 Task: Find connections with filter location Manismata with filter topic #cloudwith filter profile language German with filter current company Biocon Biologics with filter school PSG Institute of Management with filter industry Periodical Publishing with filter service category Wedding Planning with filter keywords title Animal Trainer
Action: Mouse moved to (509, 57)
Screenshot: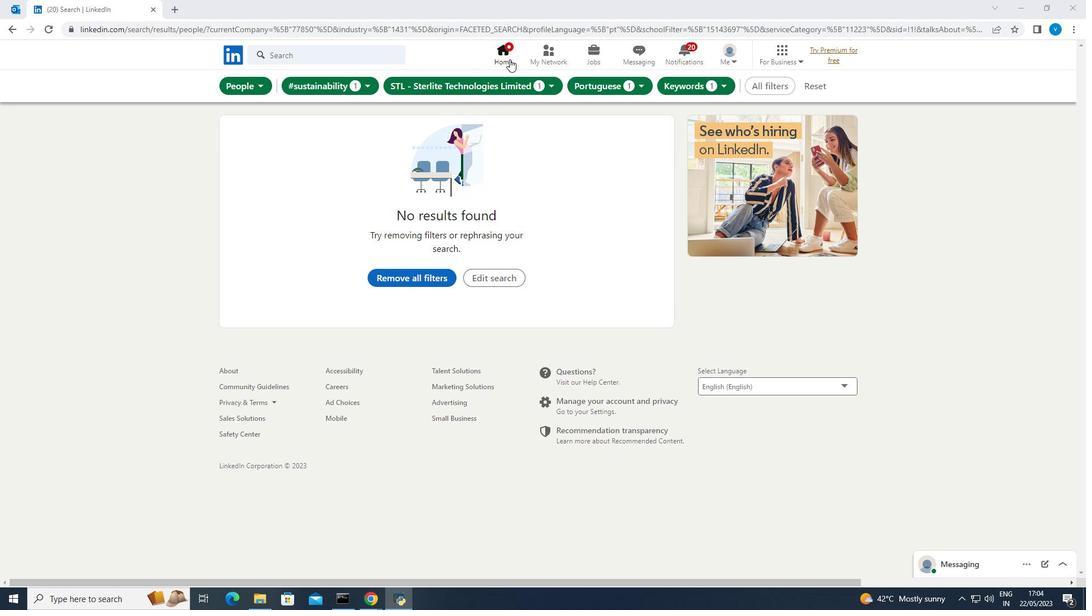 
Action: Mouse pressed left at (509, 57)
Screenshot: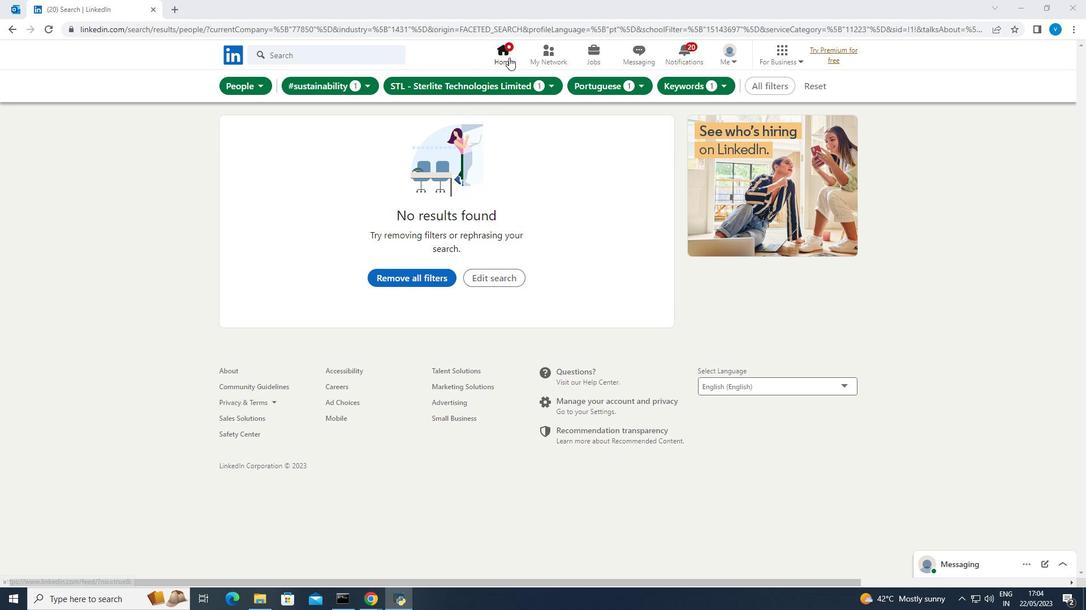 
Action: Mouse moved to (545, 61)
Screenshot: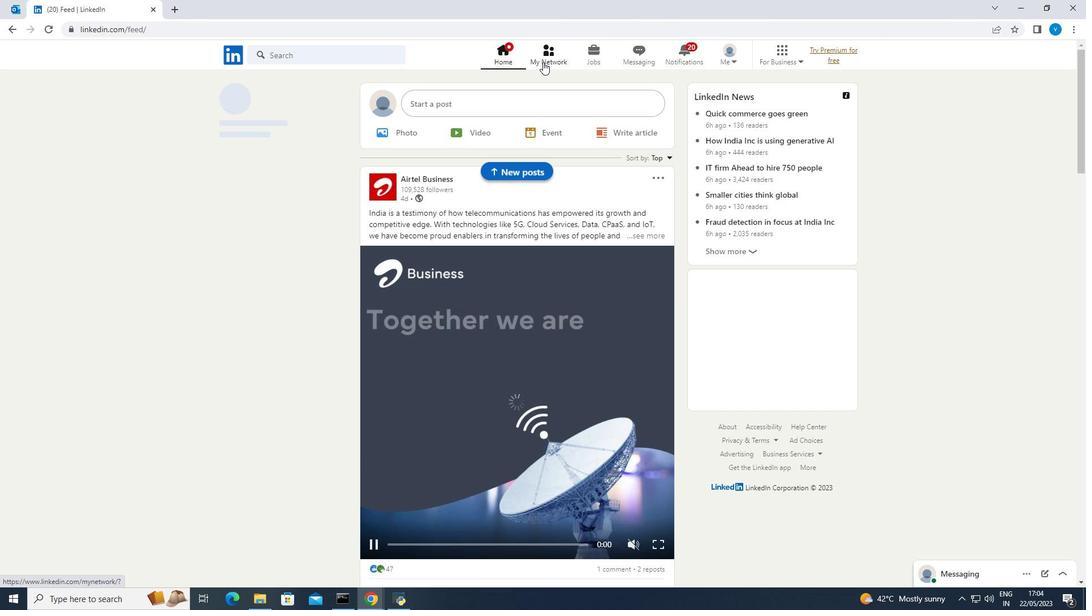 
Action: Mouse pressed left at (545, 61)
Screenshot: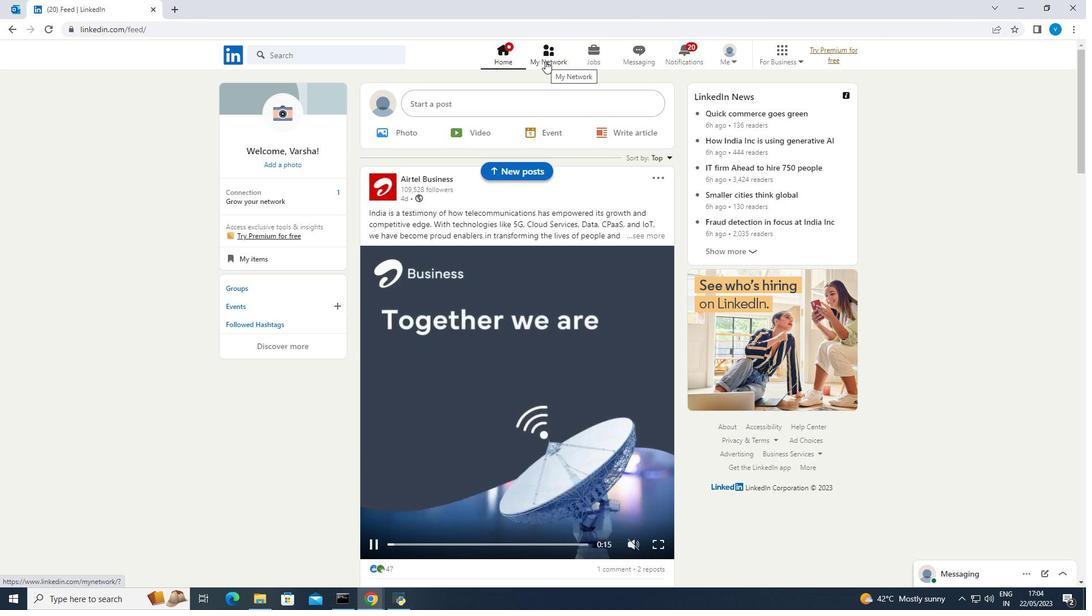 
Action: Mouse moved to (292, 119)
Screenshot: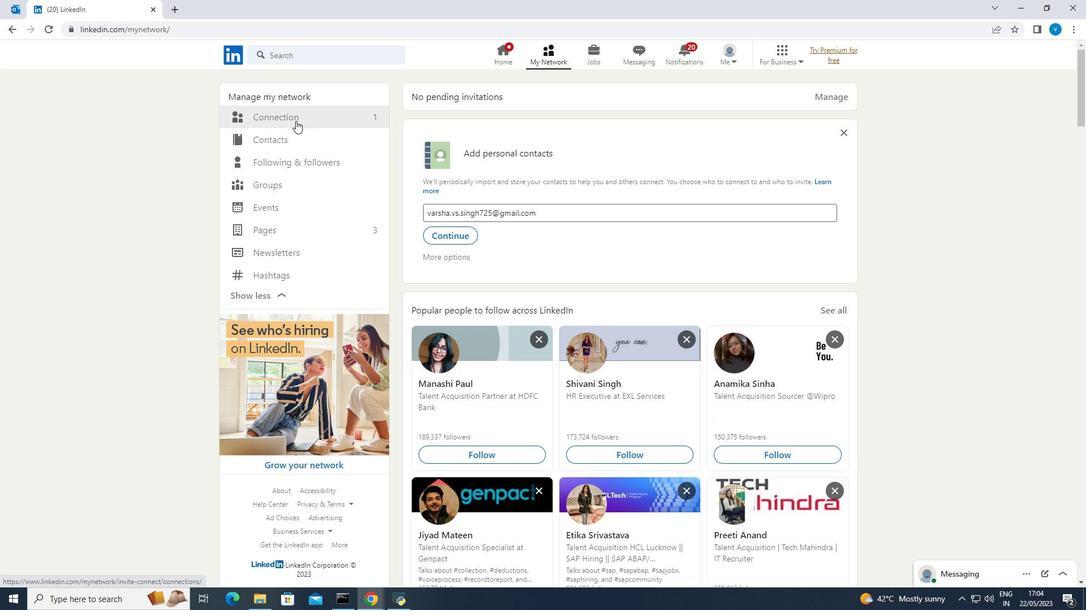 
Action: Mouse pressed left at (292, 119)
Screenshot: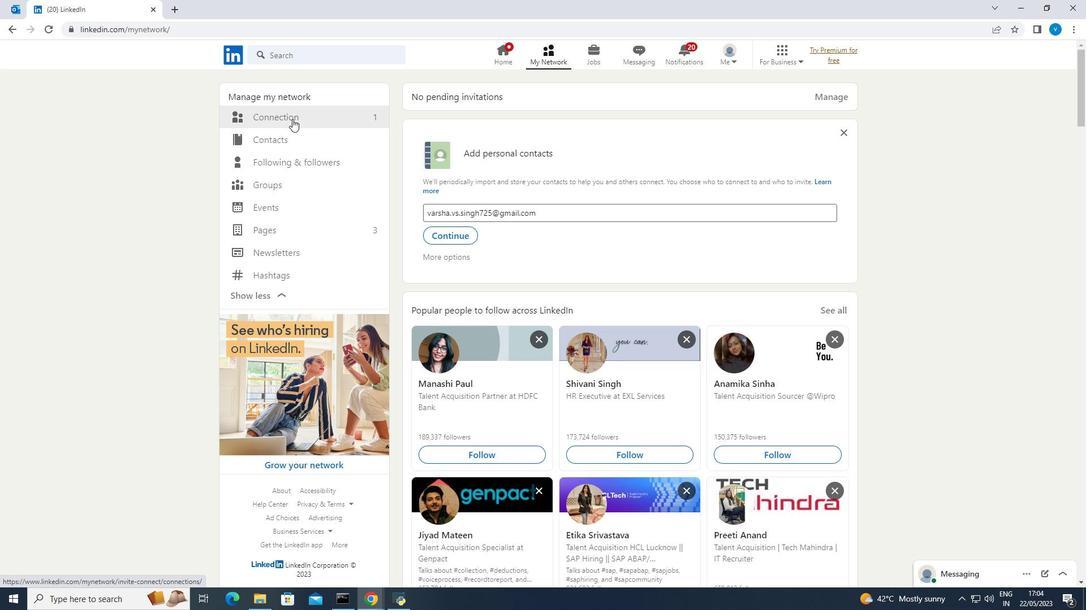 
Action: Mouse moved to (603, 121)
Screenshot: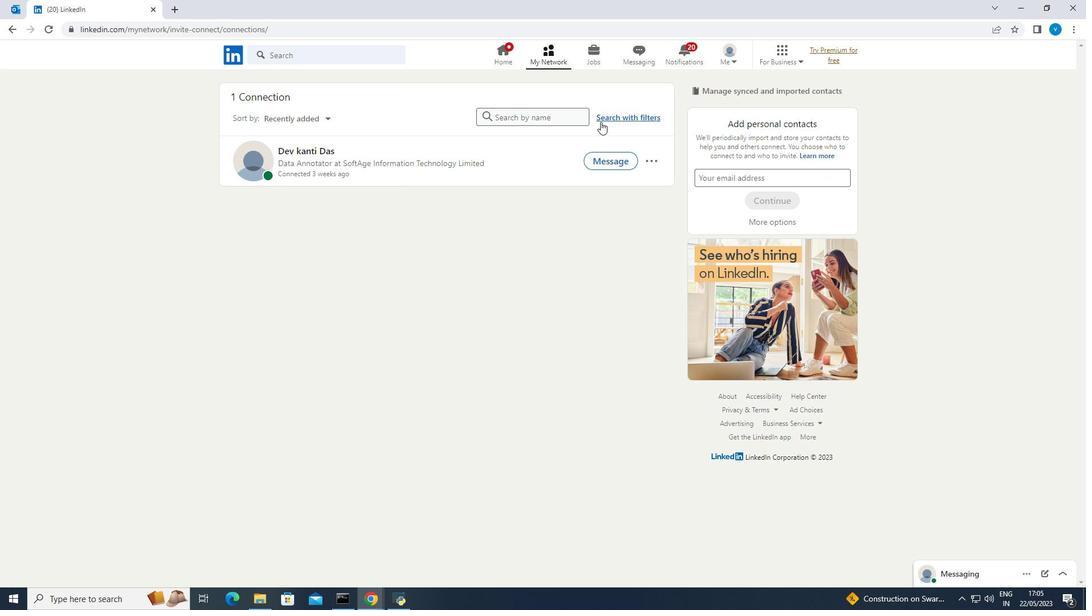 
Action: Mouse pressed left at (603, 121)
Screenshot: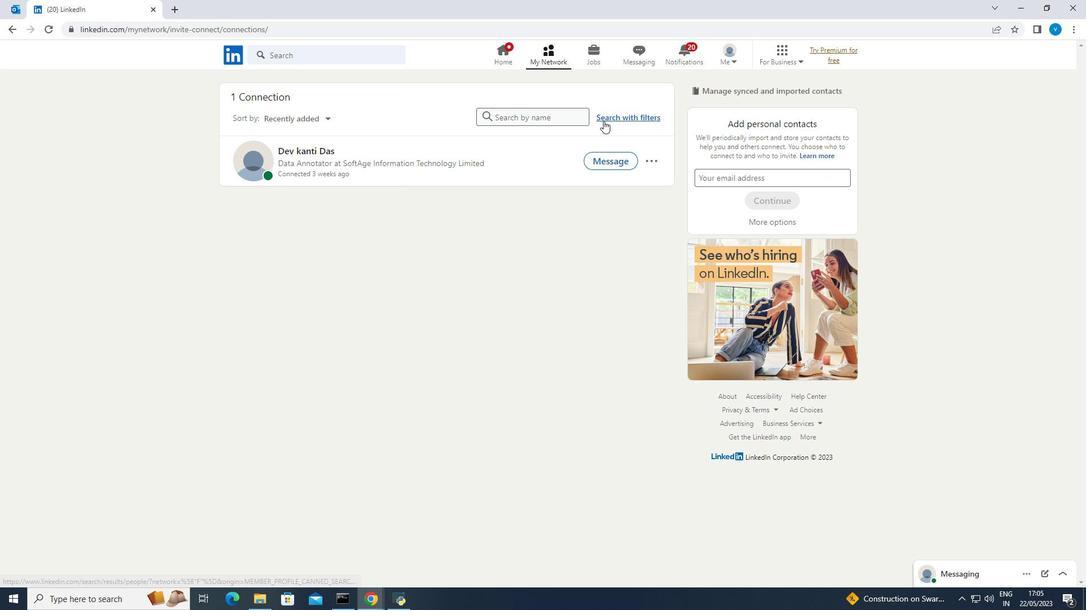 
Action: Mouse moved to (577, 92)
Screenshot: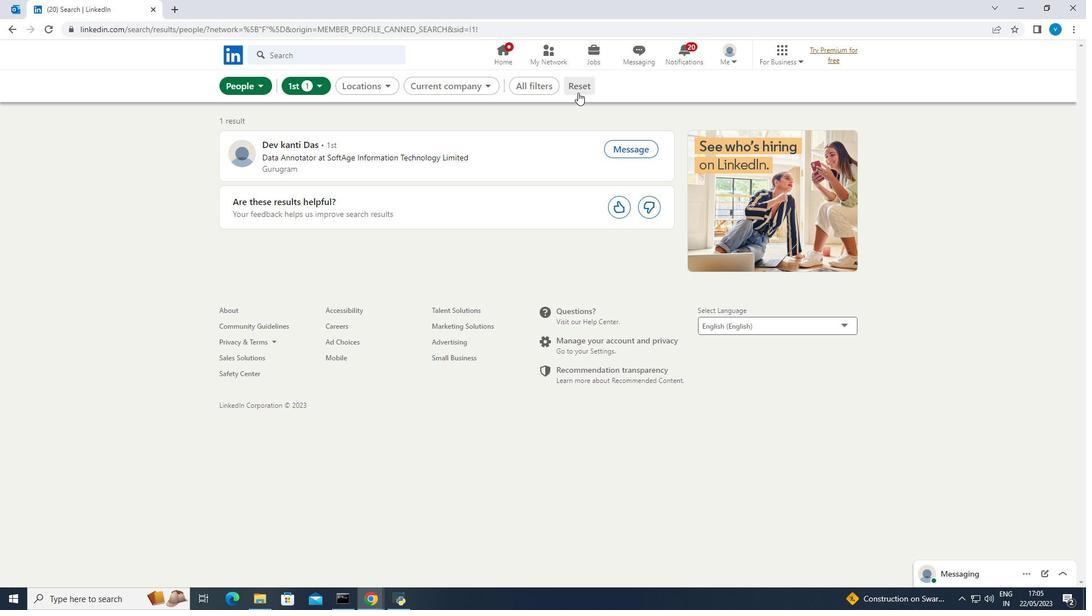 
Action: Mouse pressed left at (577, 92)
Screenshot: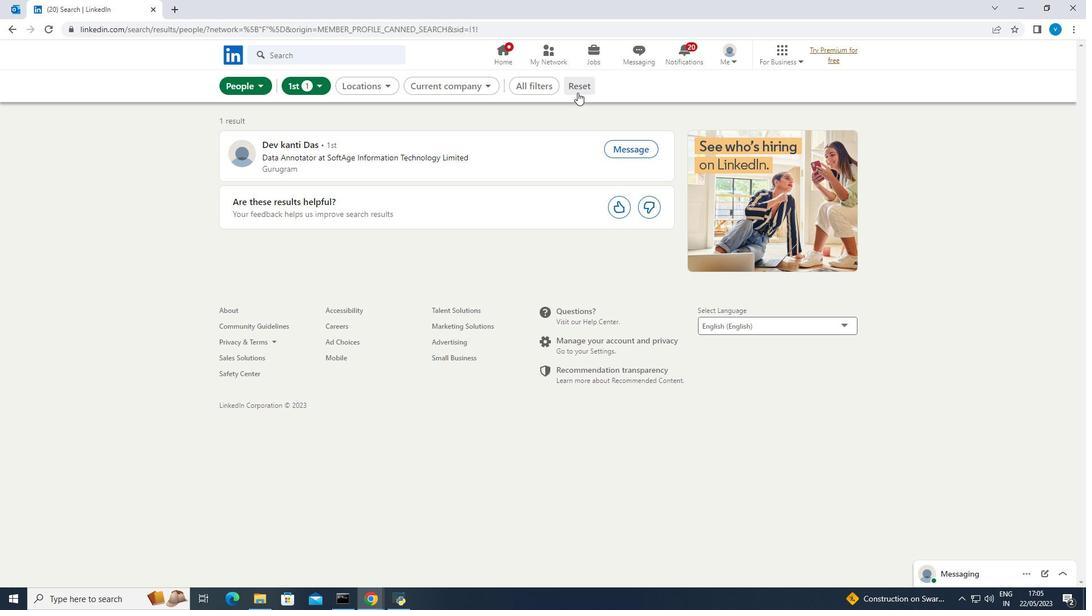 
Action: Mouse moved to (570, 93)
Screenshot: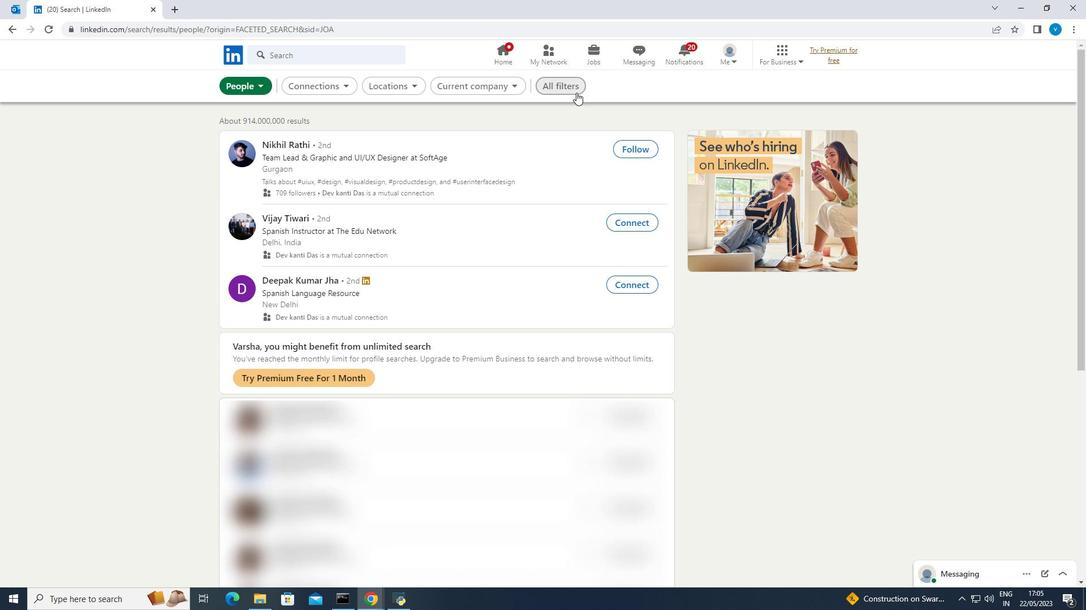 
Action: Mouse pressed left at (570, 93)
Screenshot: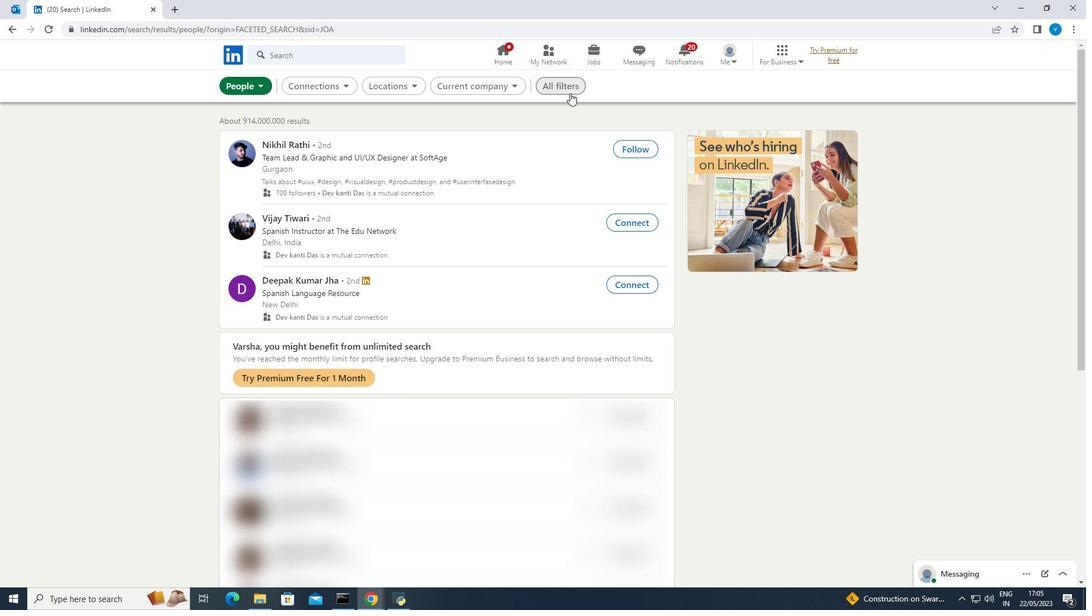 
Action: Mouse moved to (563, 296)
Screenshot: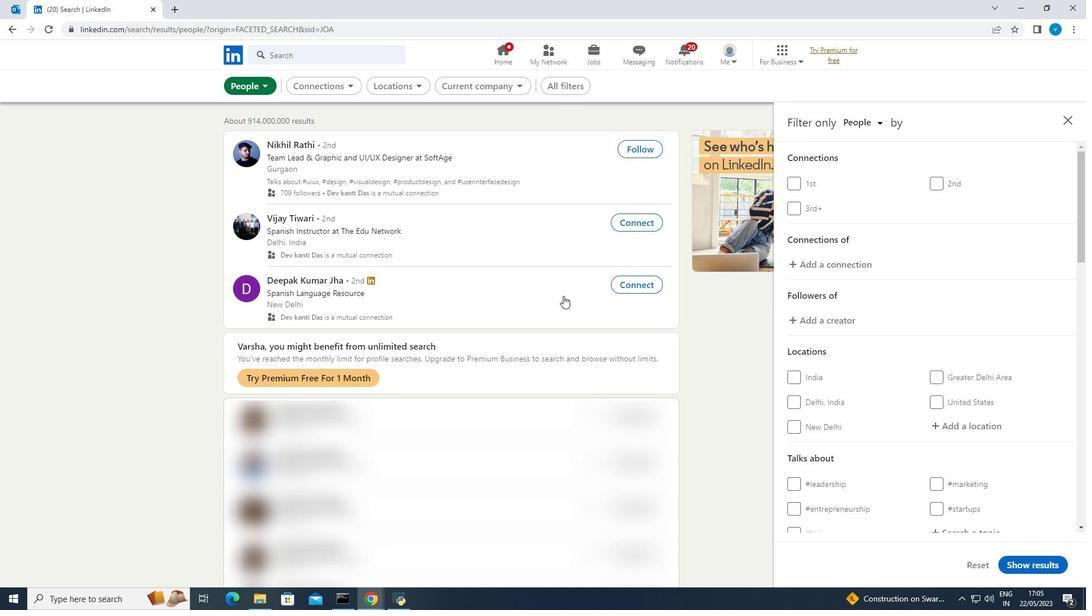
Action: Mouse scrolled (563, 295) with delta (0, 0)
Screenshot: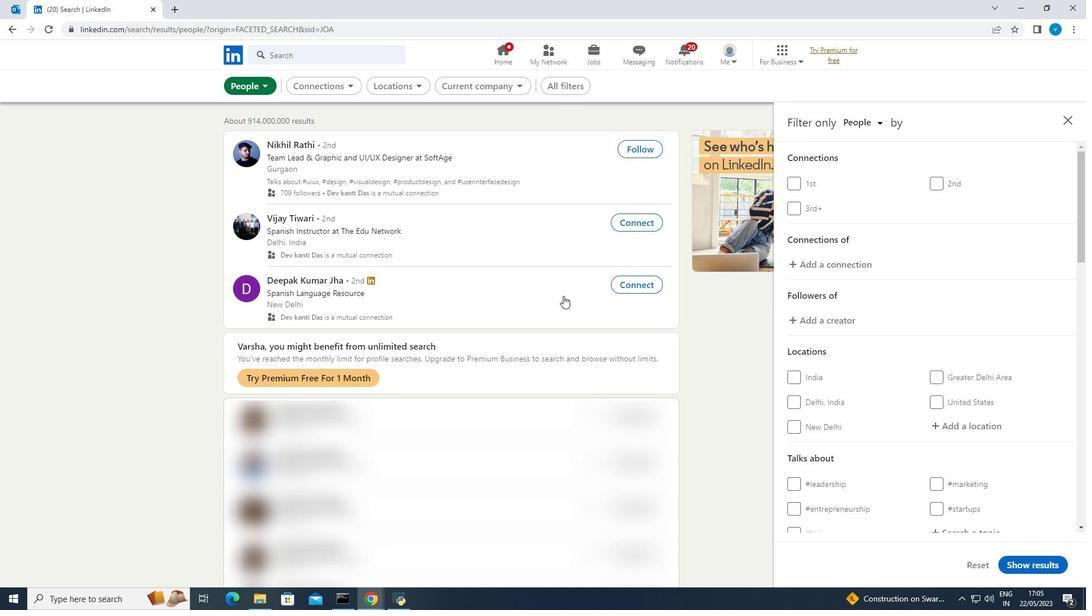 
Action: Mouse moved to (562, 296)
Screenshot: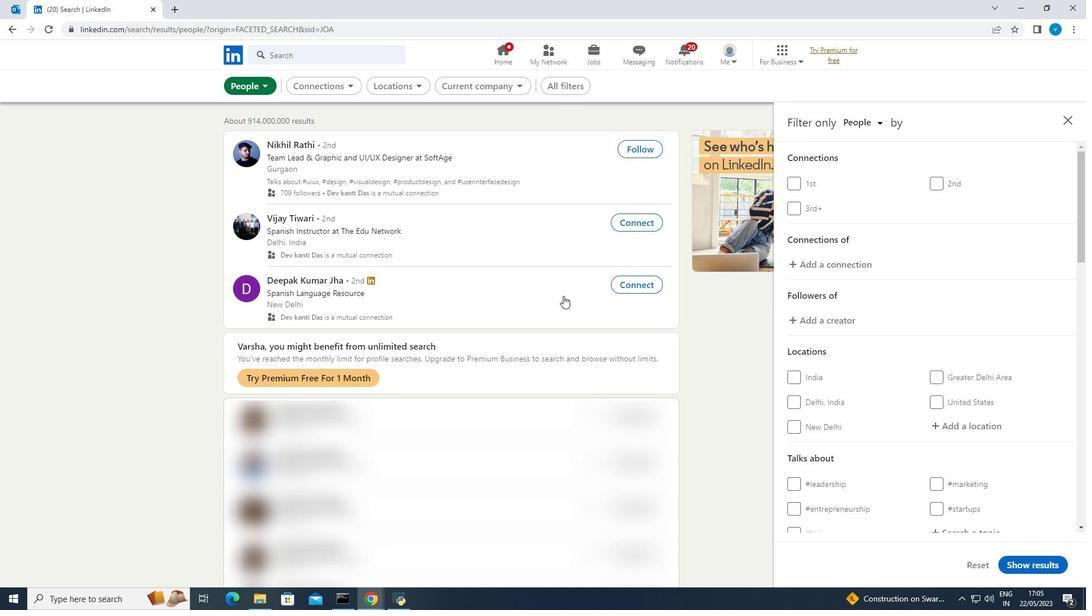 
Action: Mouse scrolled (562, 295) with delta (0, 0)
Screenshot: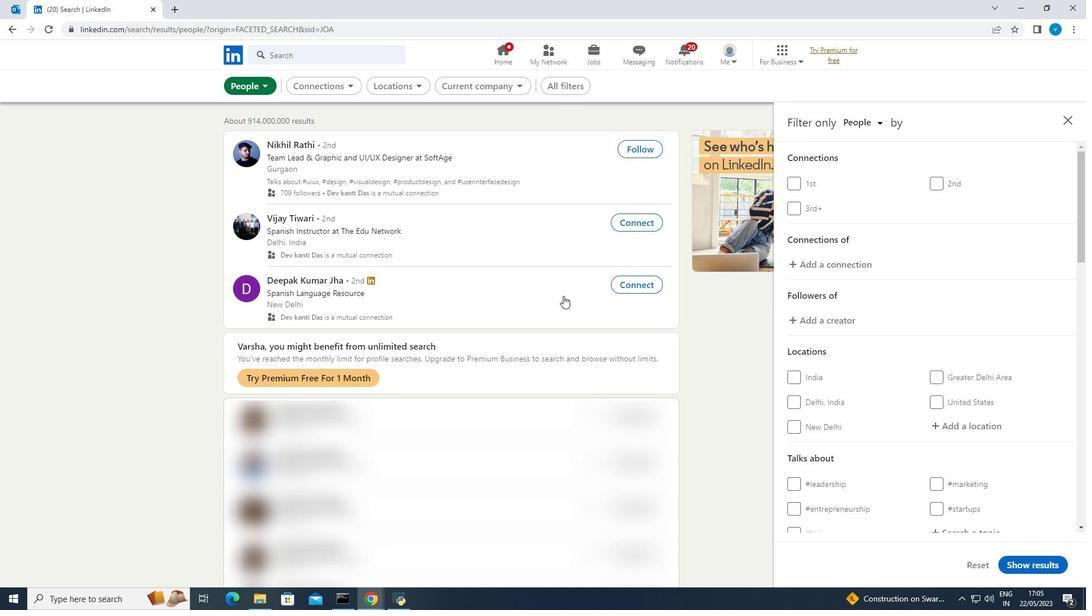 
Action: Mouse moved to (822, 236)
Screenshot: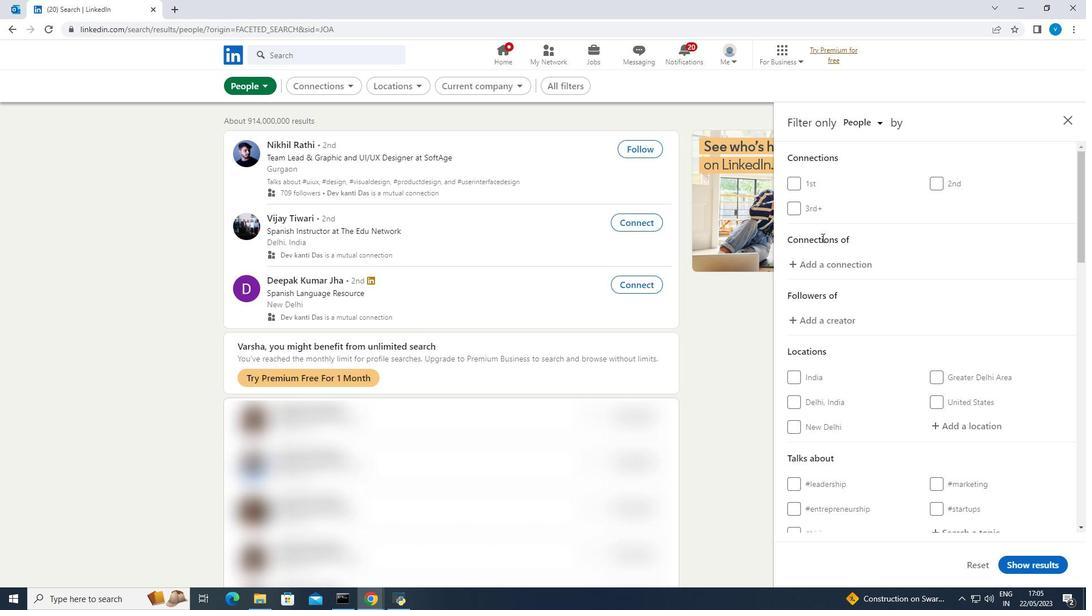 
Action: Mouse scrolled (822, 235) with delta (0, 0)
Screenshot: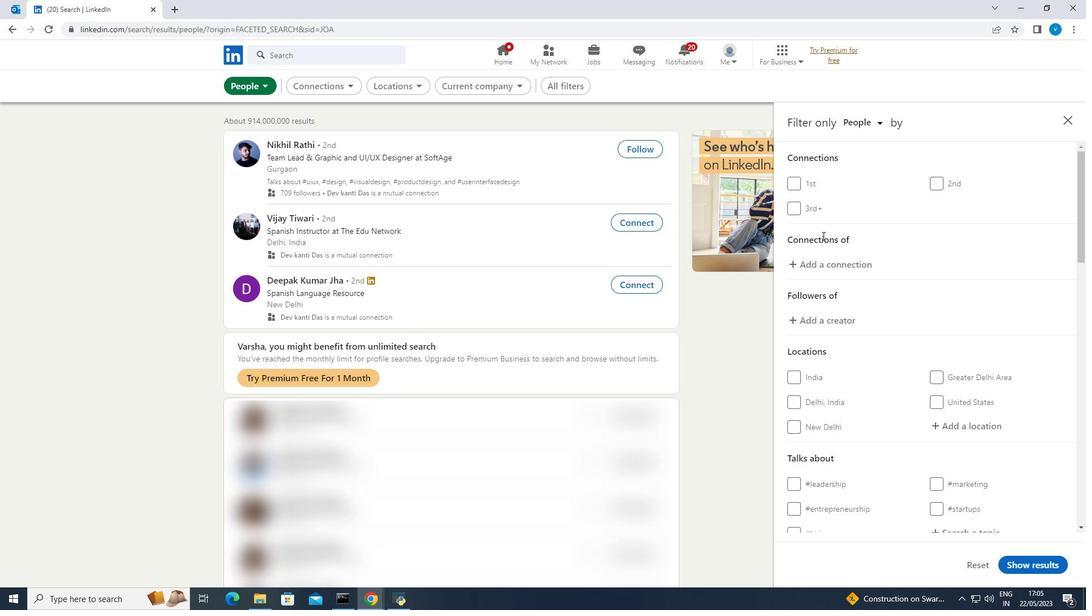 
Action: Mouse scrolled (822, 235) with delta (0, 0)
Screenshot: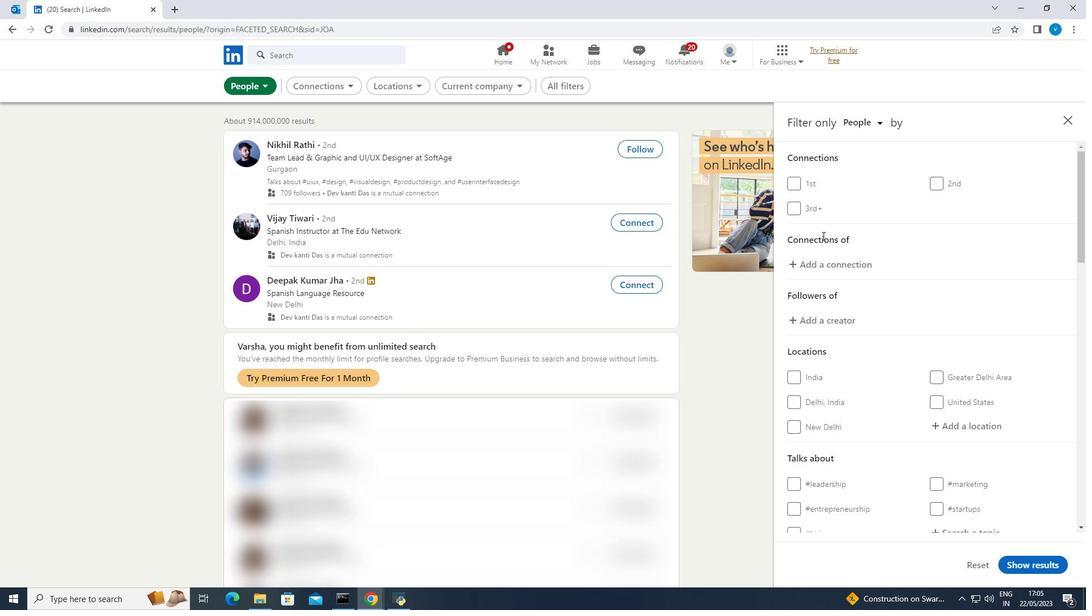 
Action: Mouse scrolled (822, 235) with delta (0, 0)
Screenshot: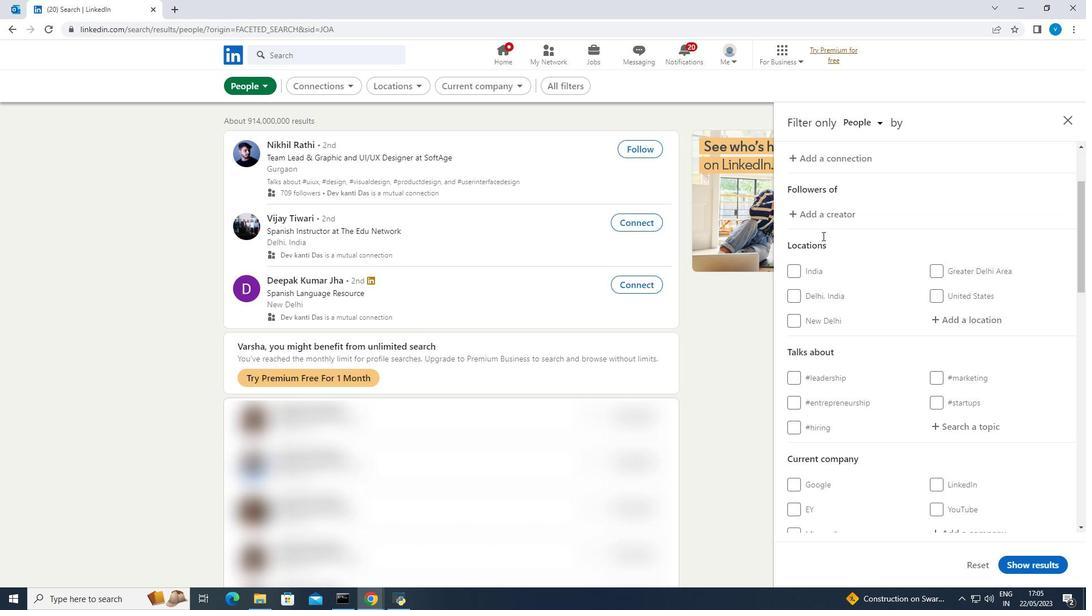 
Action: Mouse moved to (947, 249)
Screenshot: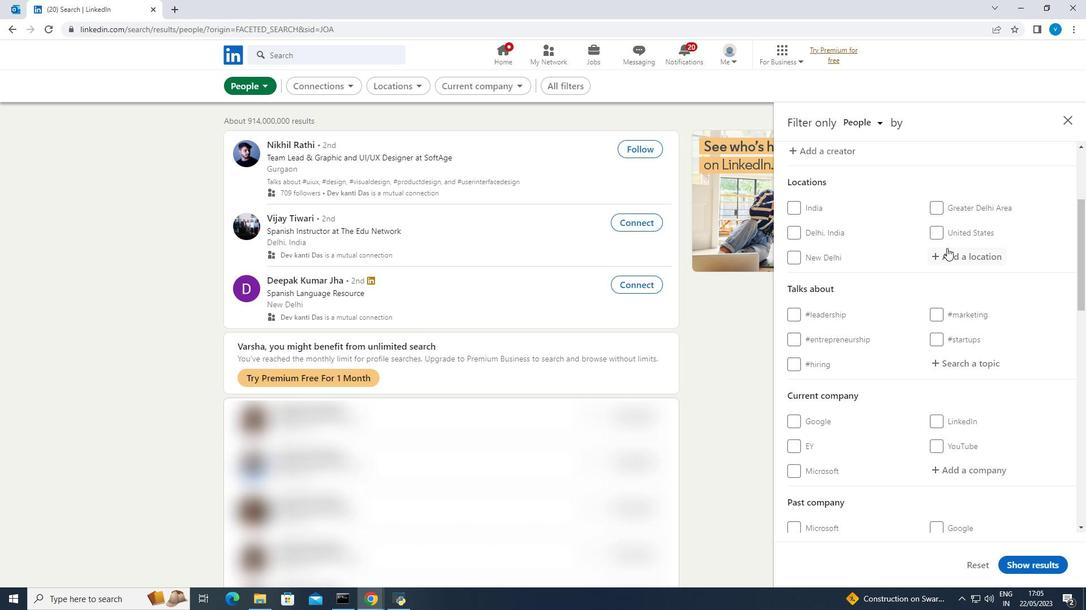 
Action: Mouse pressed left at (947, 249)
Screenshot: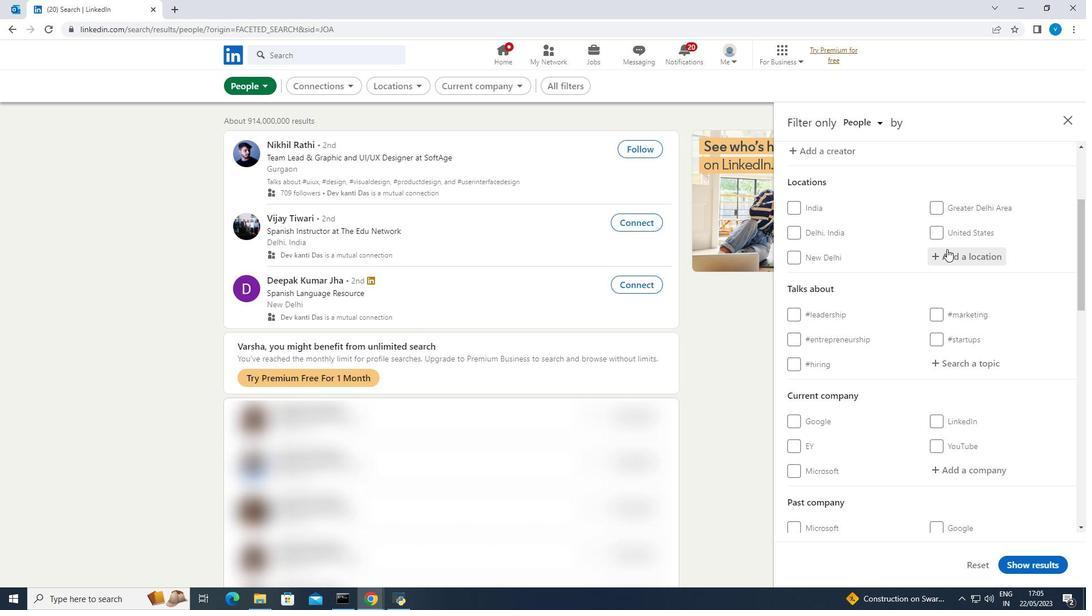 
Action: Mouse moved to (707, 332)
Screenshot: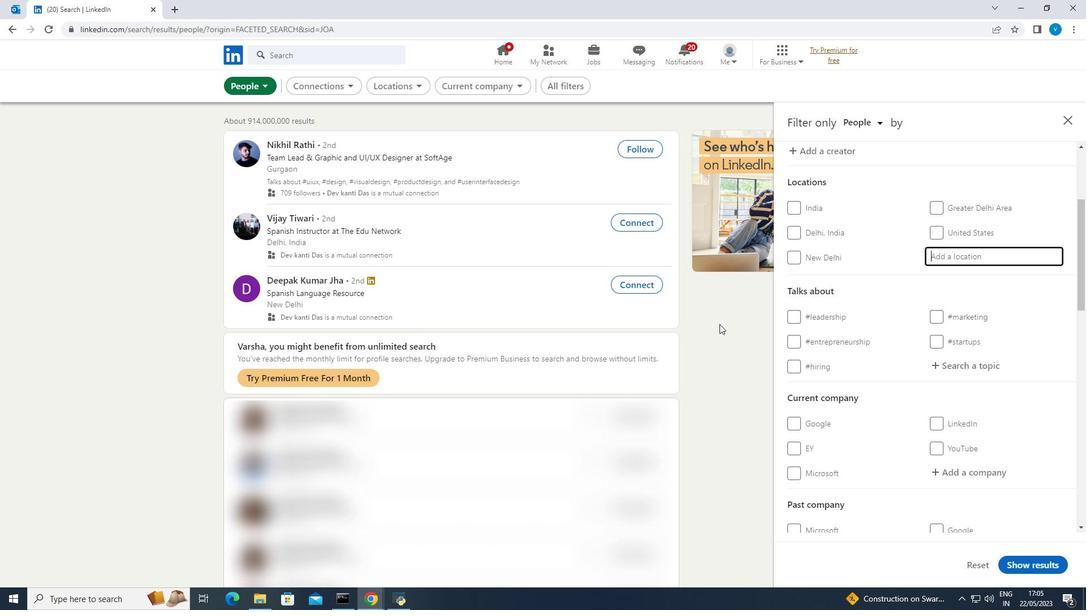 
Action: Key pressed <Key.shift><Key.shift><Key.shift><Key.shift>Manismata
Screenshot: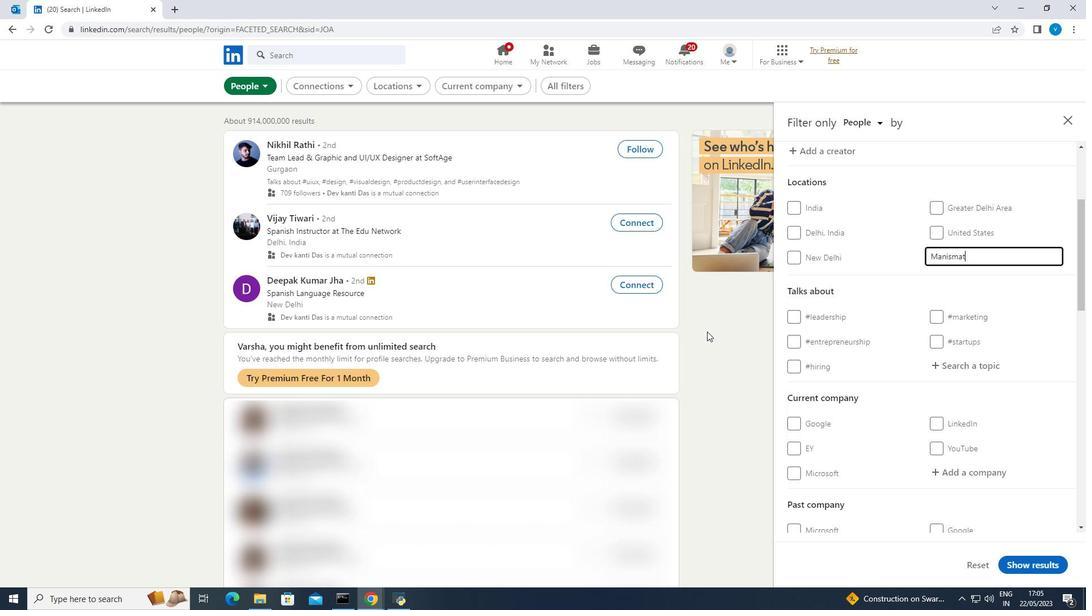 
Action: Mouse moved to (931, 363)
Screenshot: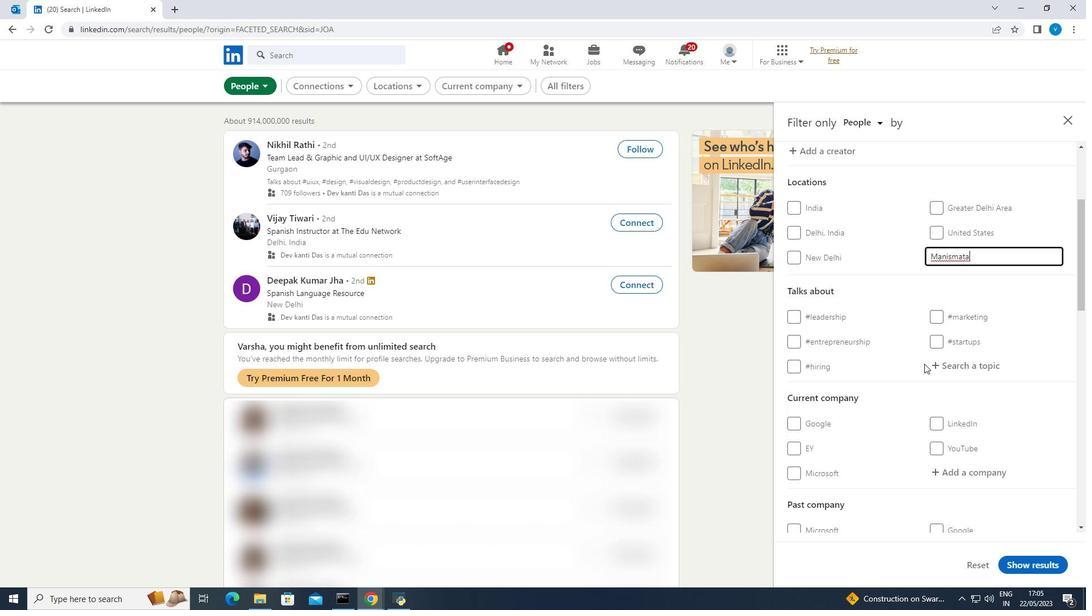 
Action: Mouse pressed left at (931, 363)
Screenshot: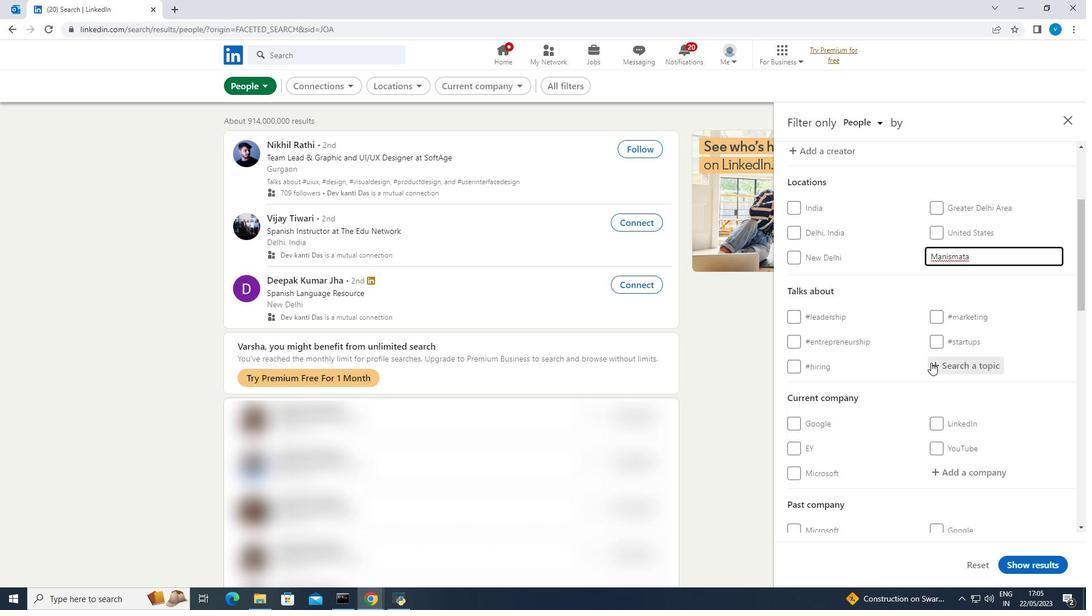 
Action: Mouse moved to (874, 282)
Screenshot: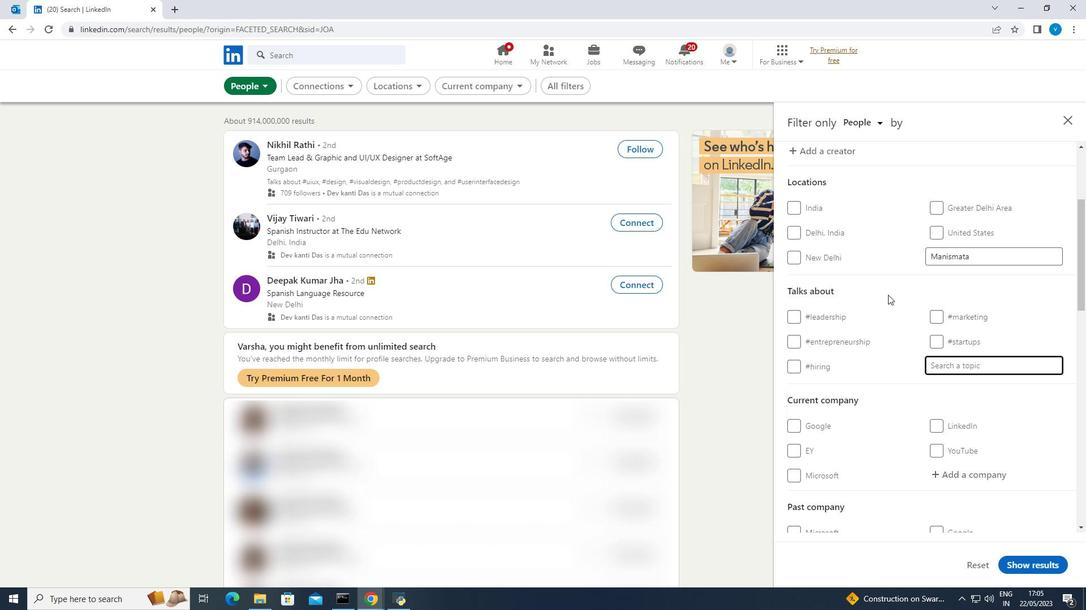 
Action: Key pressed cloud
Screenshot: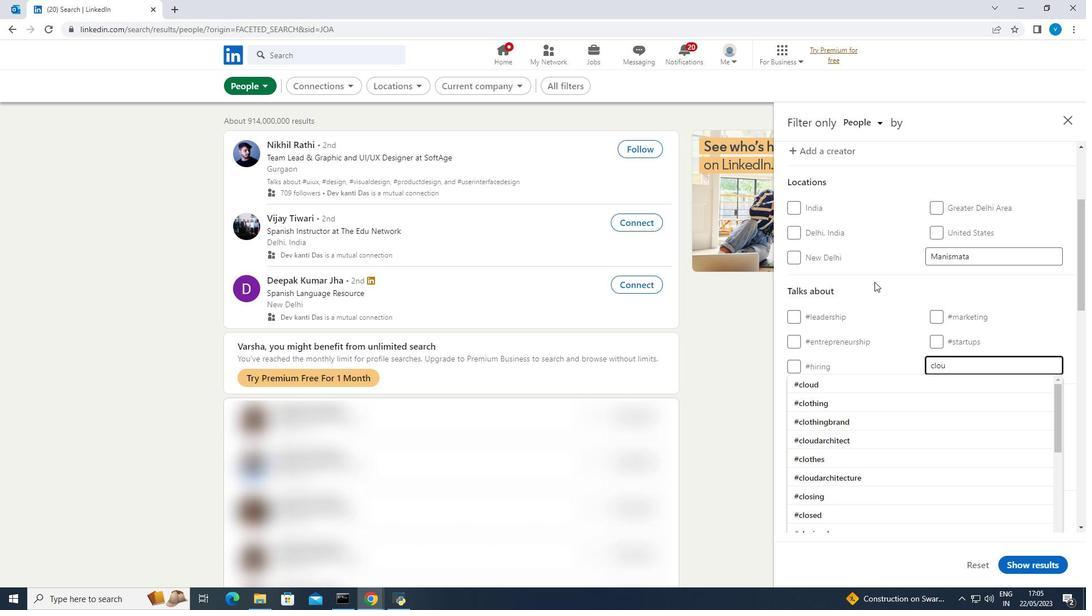 
Action: Mouse moved to (831, 382)
Screenshot: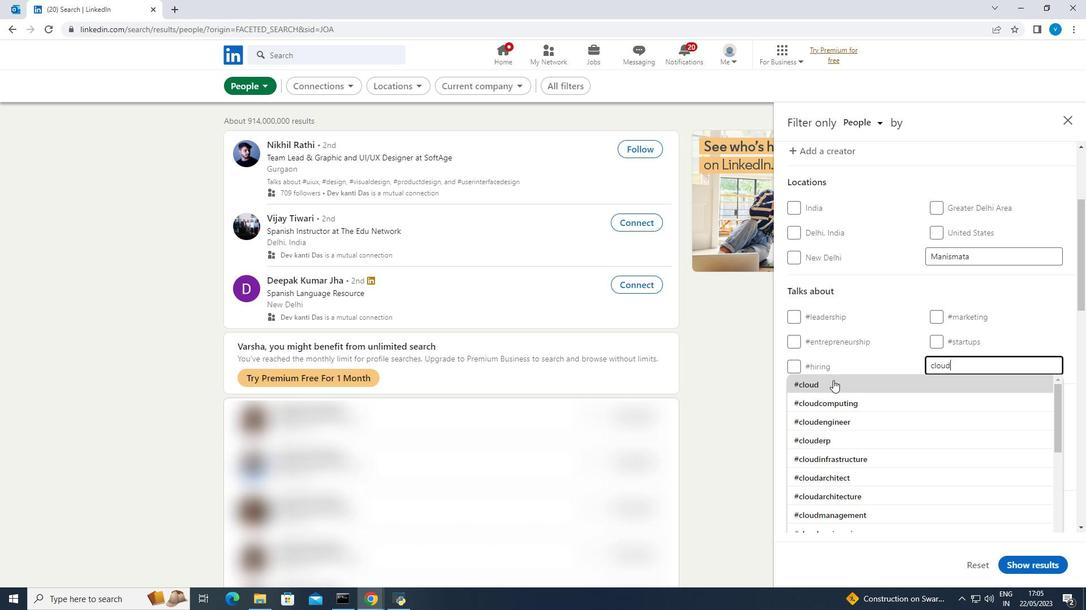 
Action: Mouse pressed left at (831, 382)
Screenshot: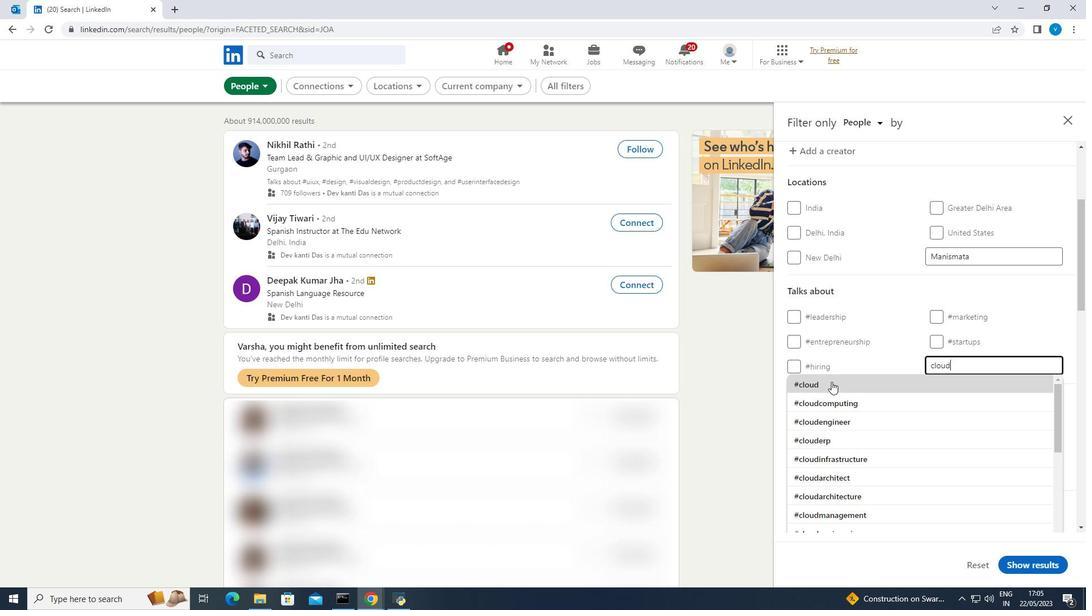 
Action: Mouse moved to (866, 357)
Screenshot: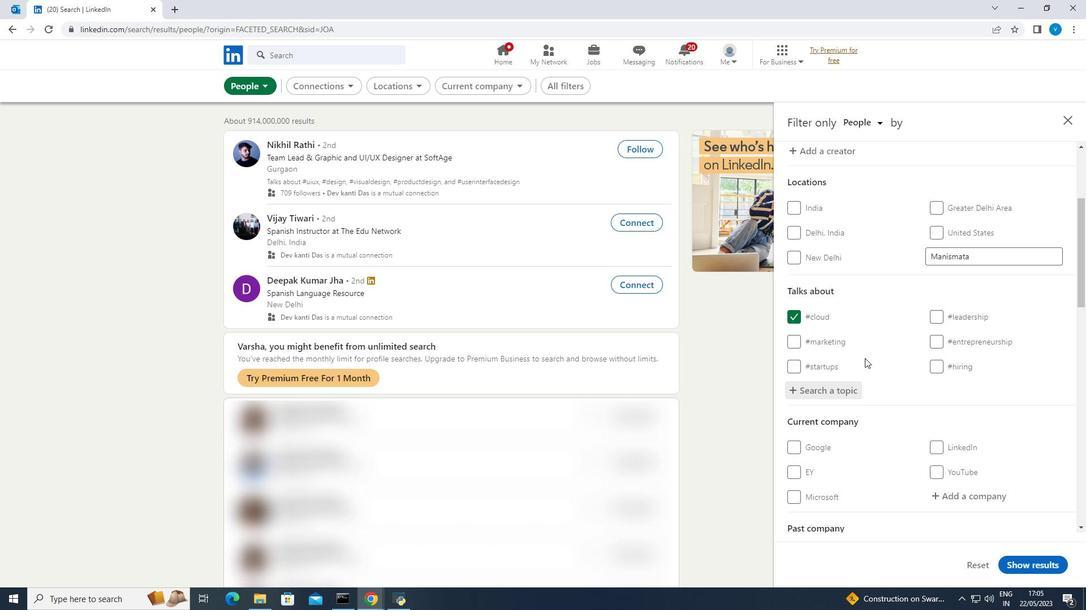 
Action: Mouse scrolled (866, 356) with delta (0, 0)
Screenshot: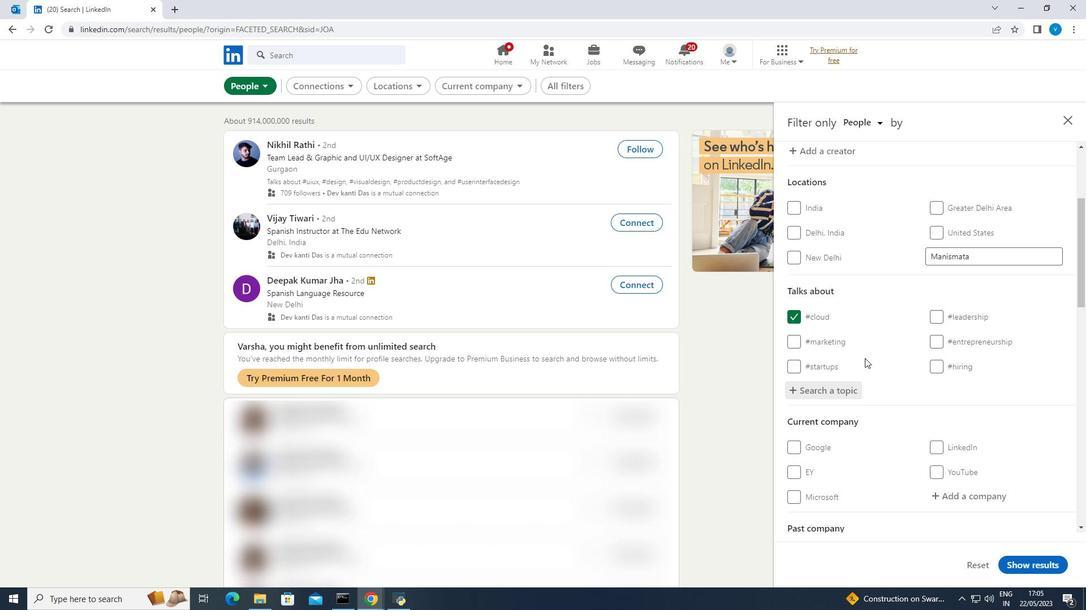 
Action: Mouse moved to (866, 357)
Screenshot: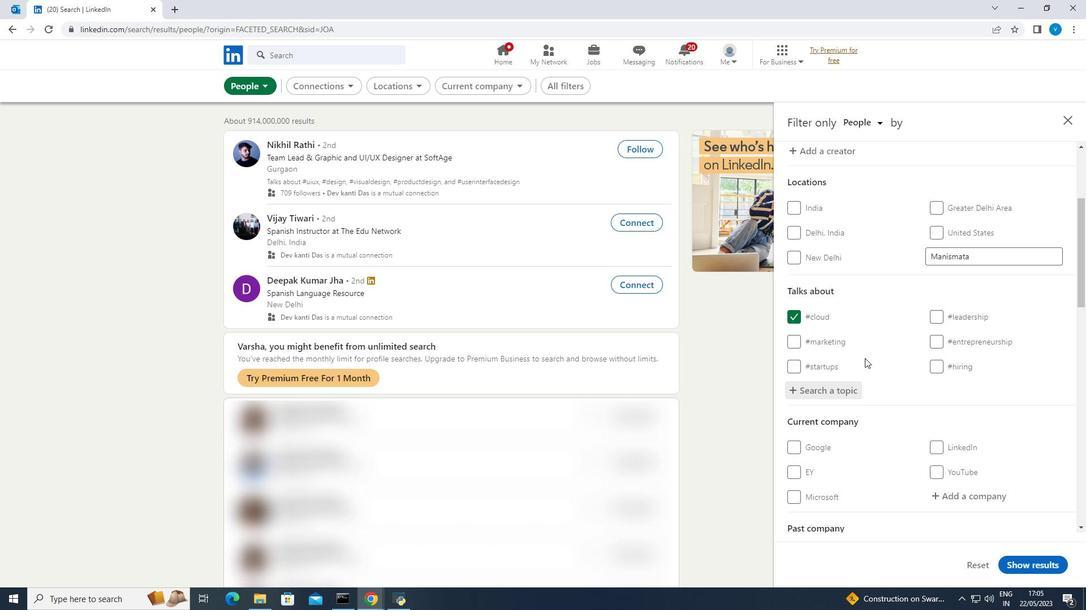 
Action: Mouse scrolled (866, 356) with delta (0, 0)
Screenshot: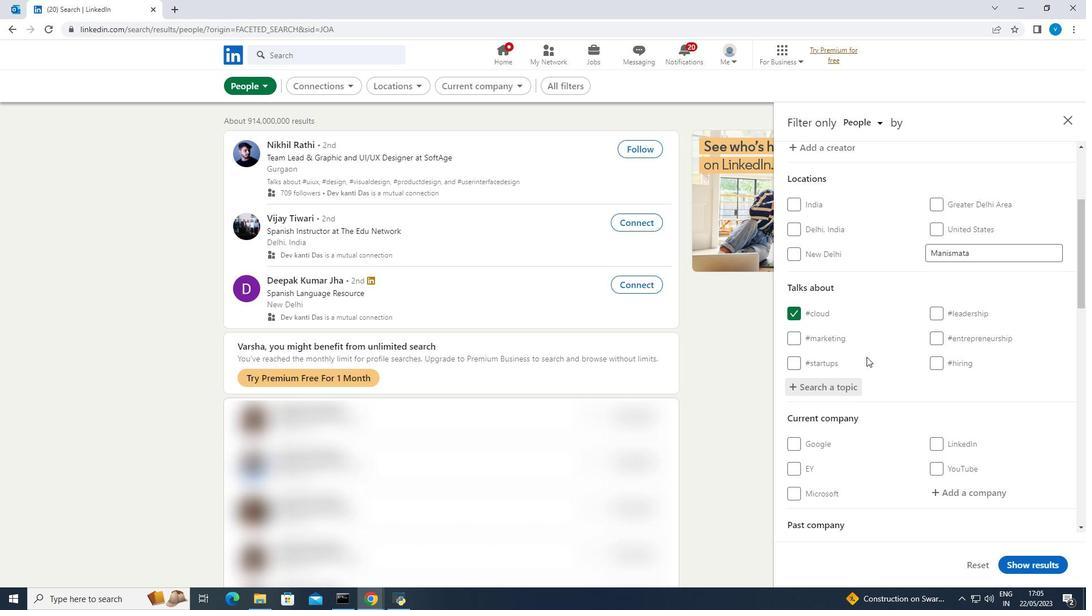 
Action: Mouse moved to (867, 356)
Screenshot: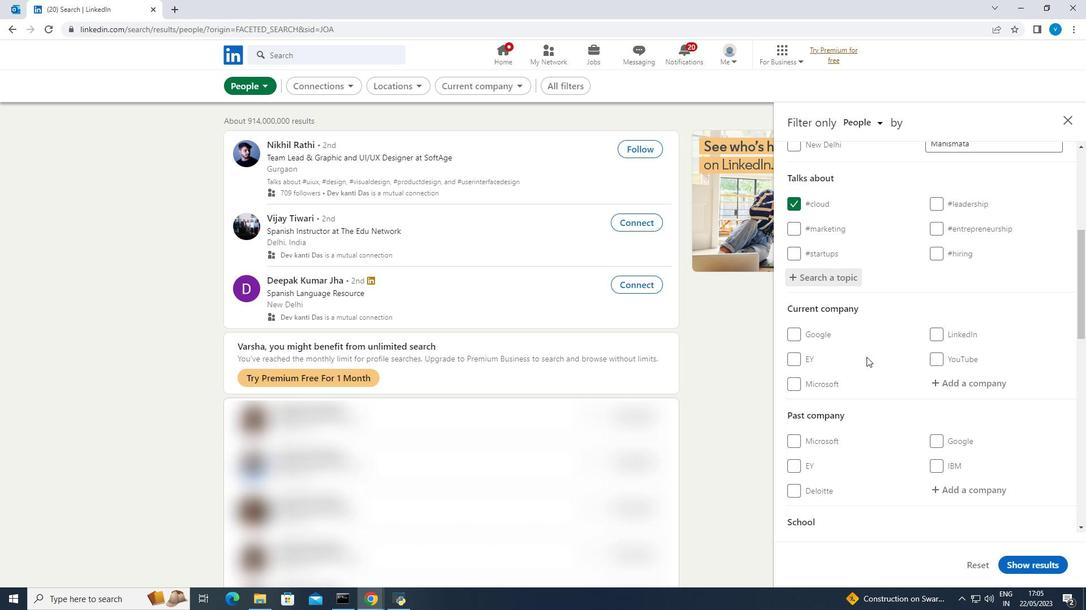 
Action: Mouse scrolled (867, 356) with delta (0, 0)
Screenshot: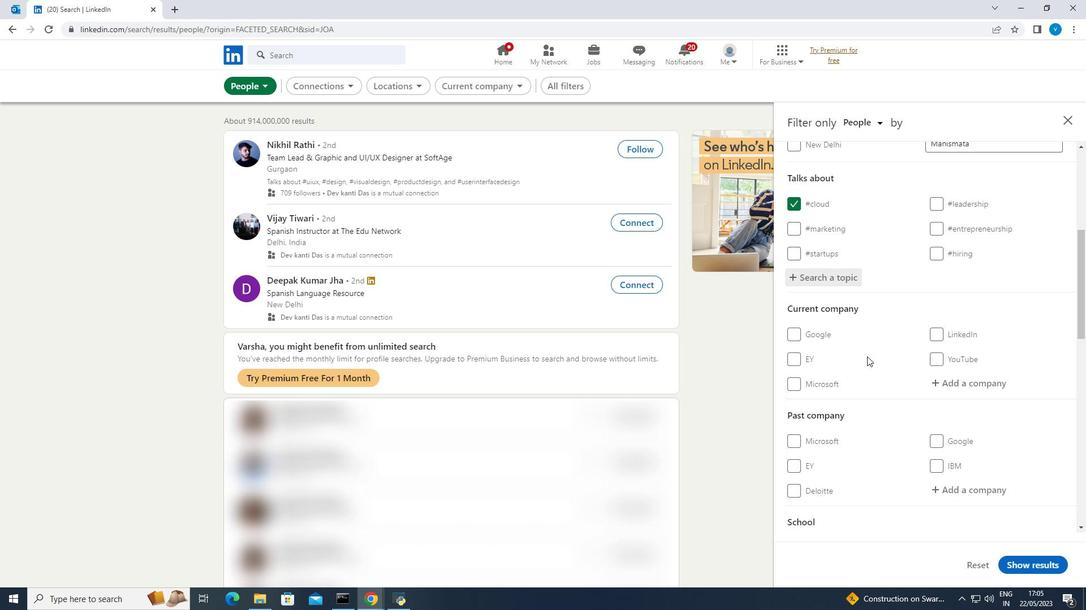 
Action: Mouse scrolled (867, 356) with delta (0, 0)
Screenshot: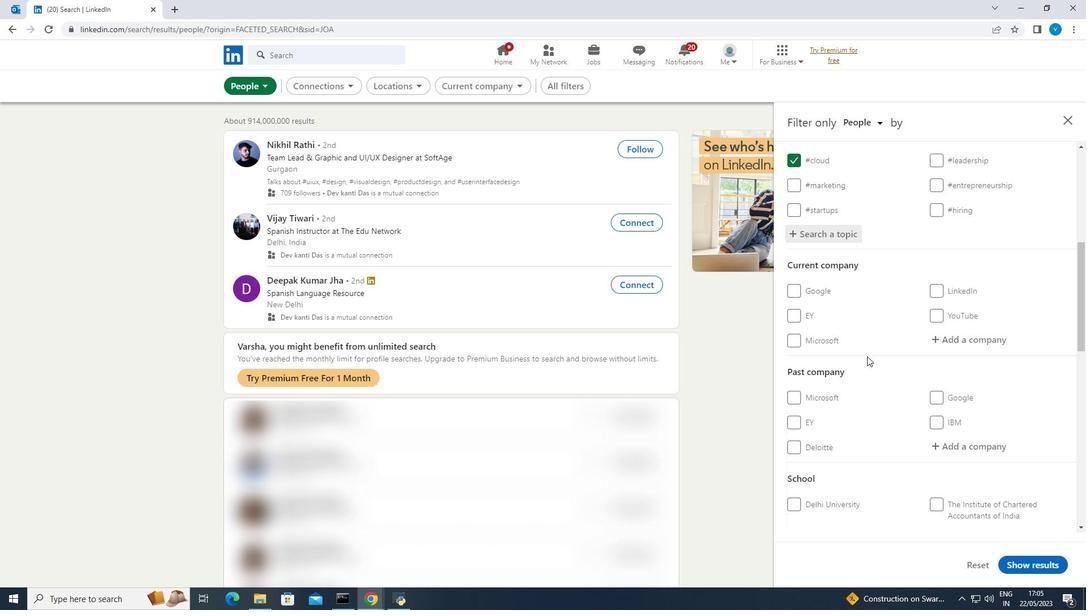
Action: Mouse scrolled (867, 356) with delta (0, 0)
Screenshot: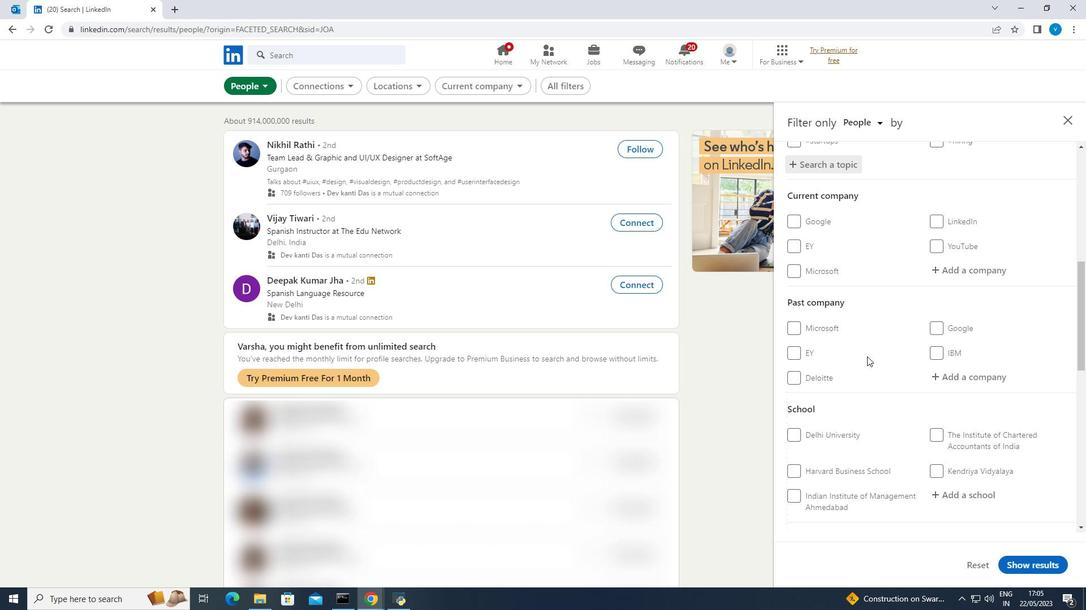 
Action: Mouse scrolled (867, 356) with delta (0, 0)
Screenshot: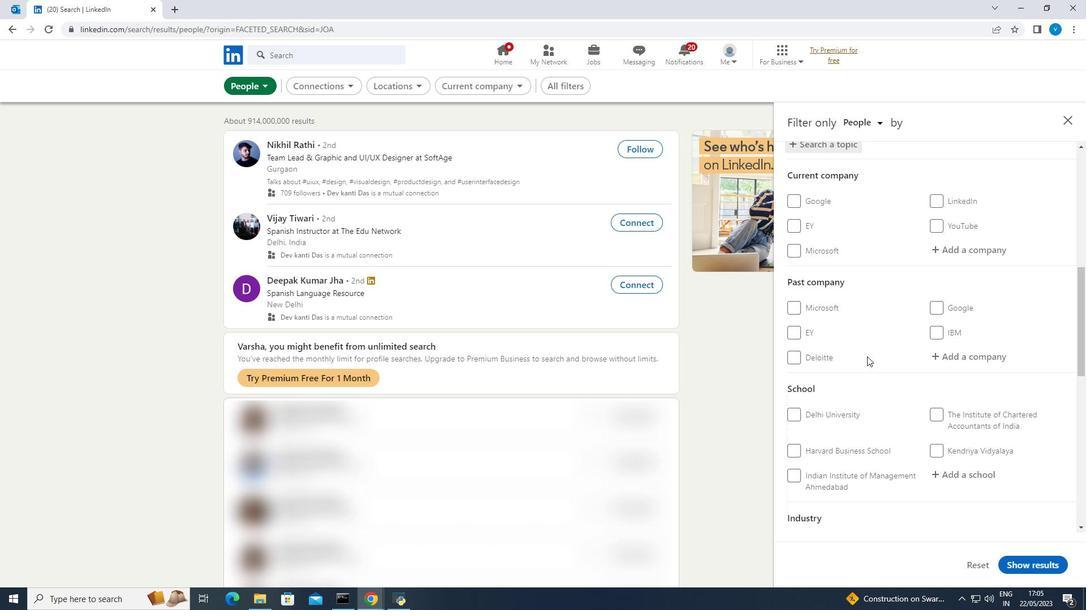 
Action: Mouse scrolled (867, 356) with delta (0, 0)
Screenshot: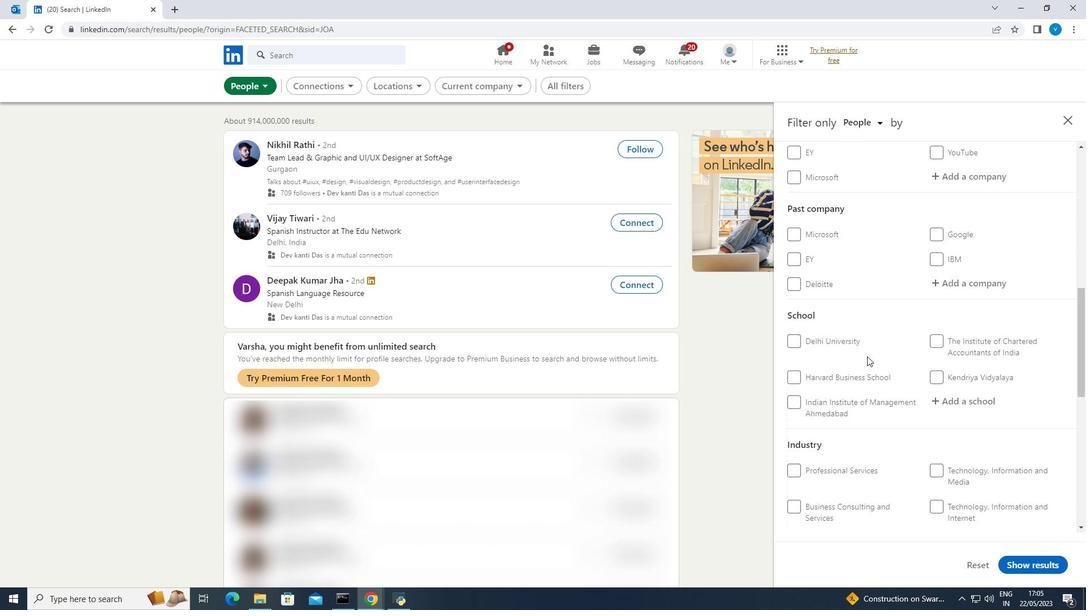 
Action: Mouse scrolled (867, 356) with delta (0, 0)
Screenshot: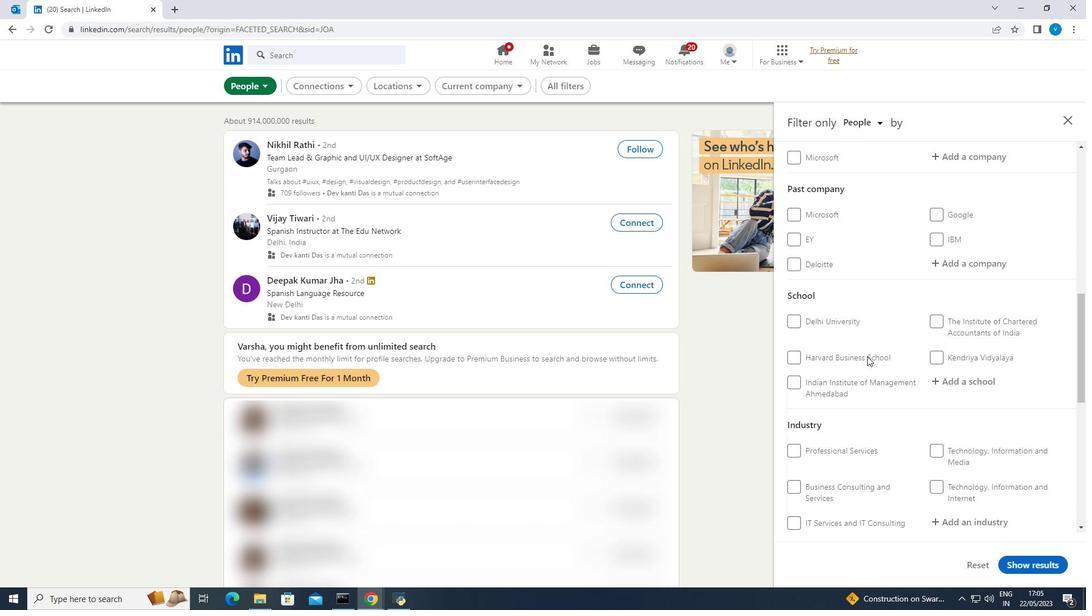 
Action: Mouse moved to (793, 514)
Screenshot: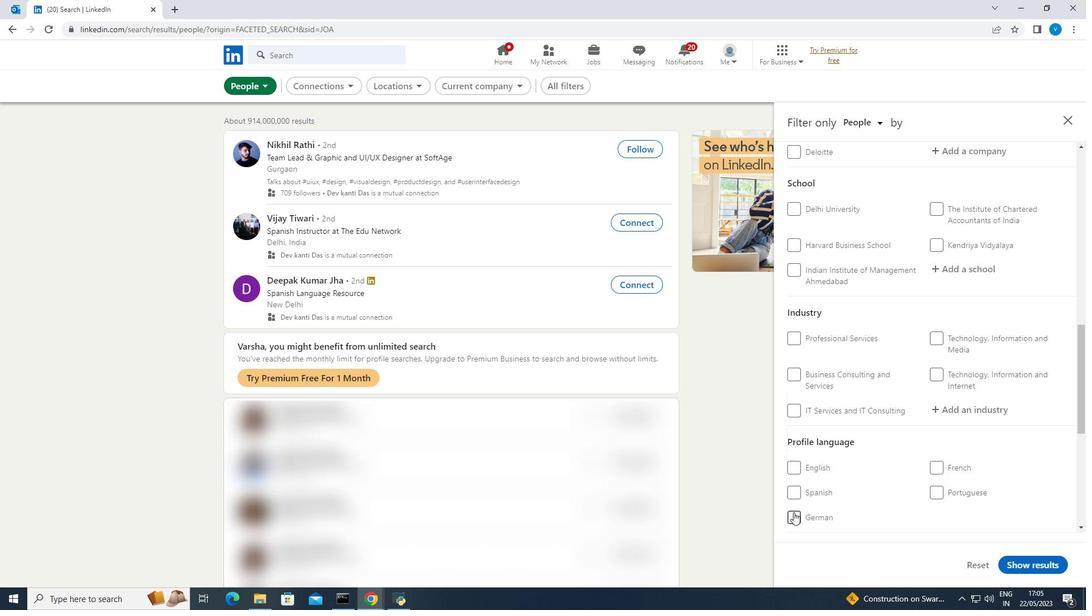 
Action: Mouse pressed left at (793, 514)
Screenshot: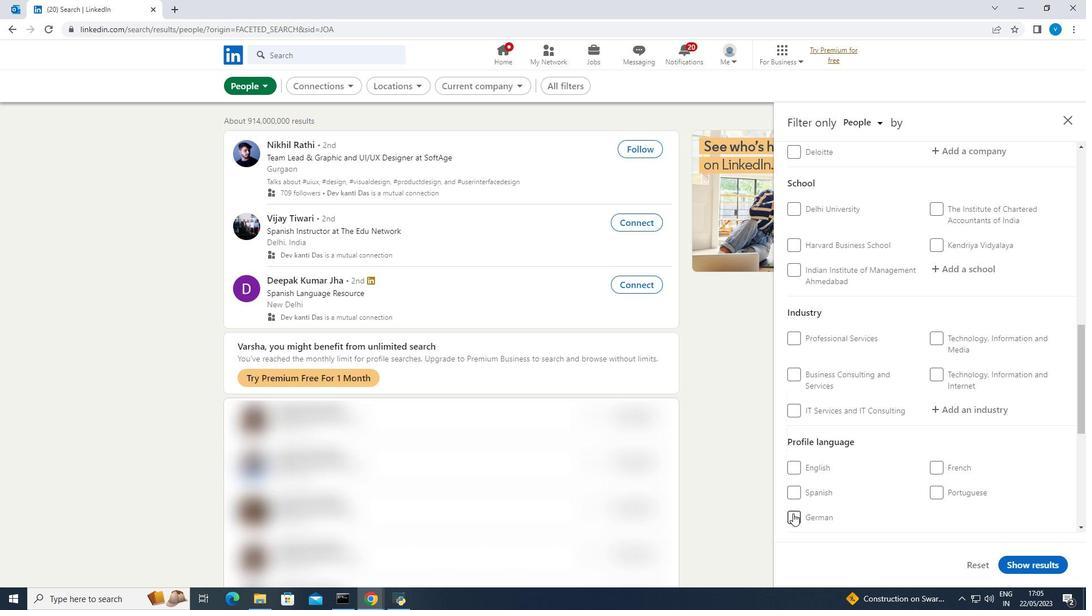 
Action: Mouse moved to (947, 430)
Screenshot: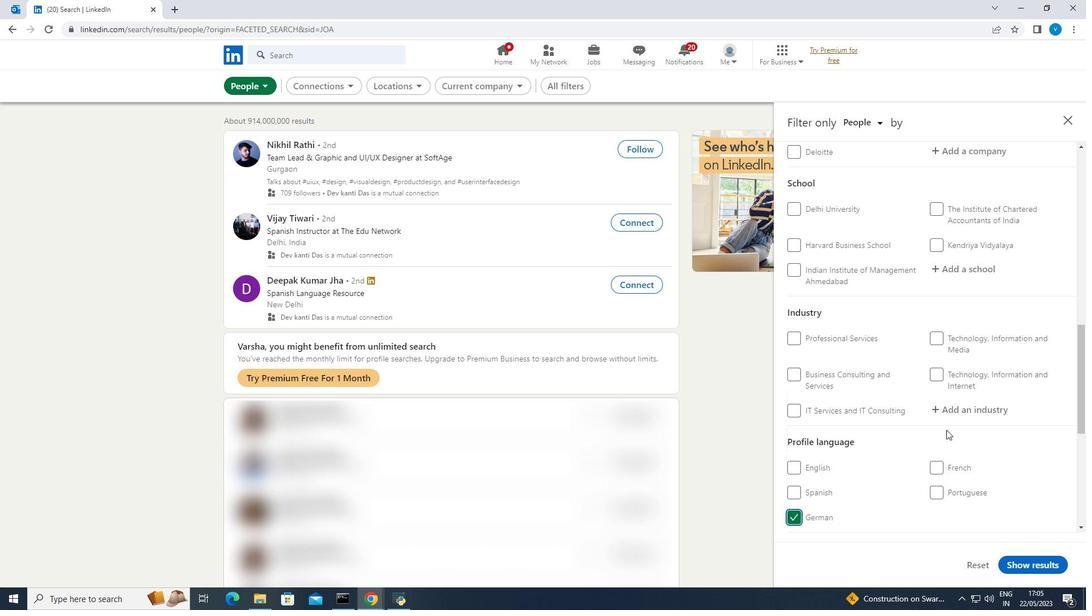 
Action: Mouse scrolled (947, 431) with delta (0, 0)
Screenshot: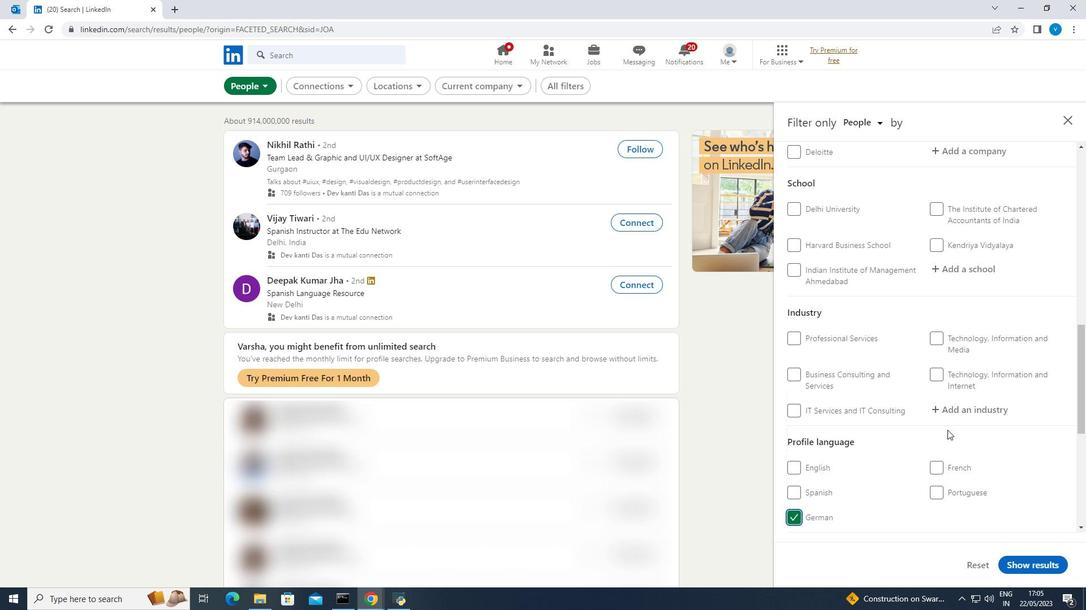 
Action: Mouse scrolled (947, 431) with delta (0, 0)
Screenshot: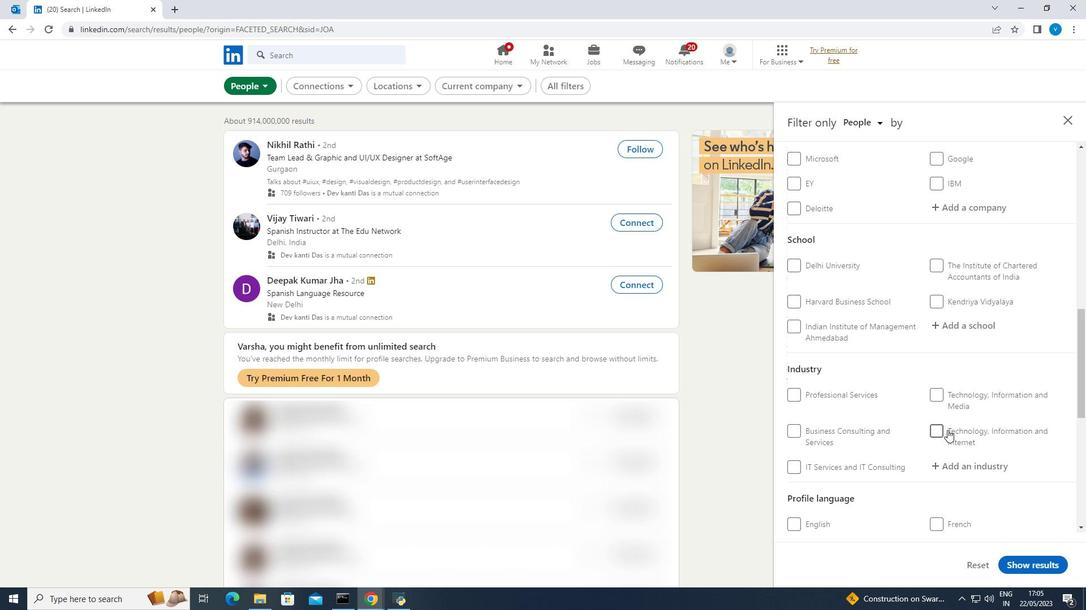 
Action: Mouse scrolled (947, 431) with delta (0, 0)
Screenshot: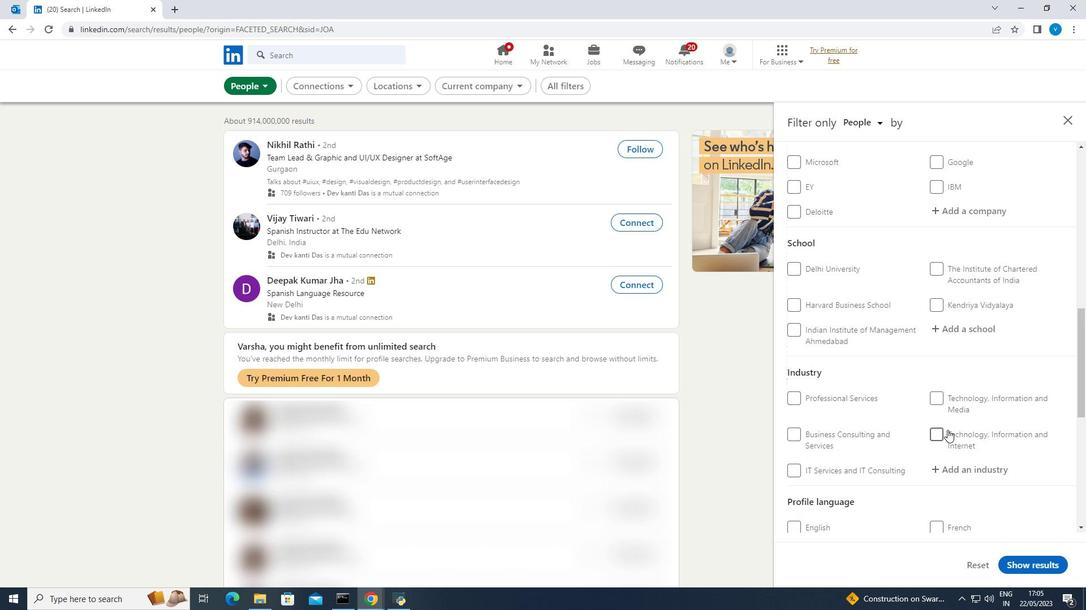 
Action: Mouse scrolled (947, 431) with delta (0, 0)
Screenshot: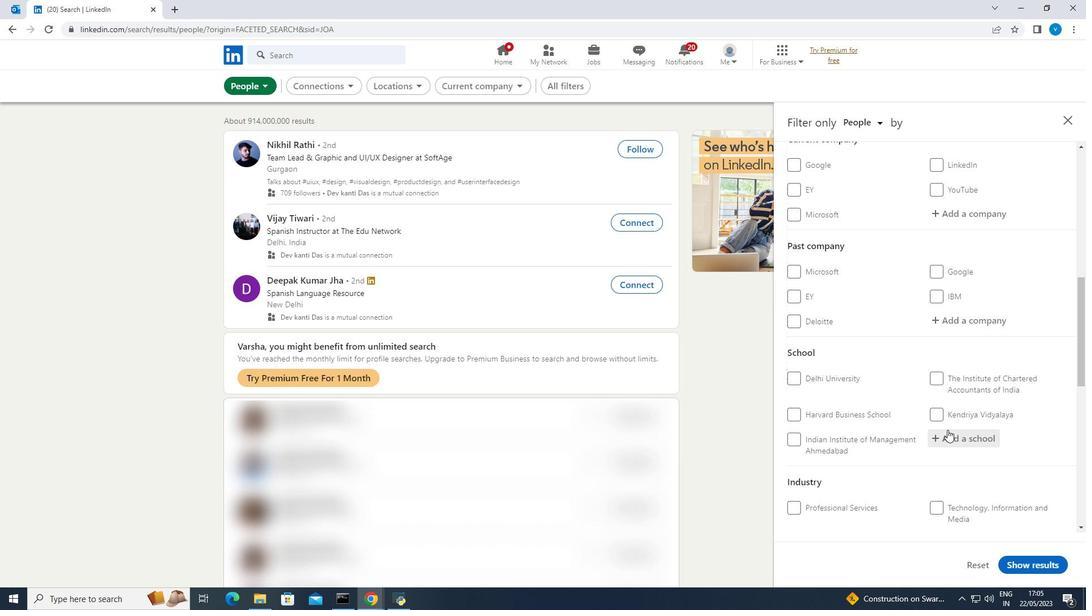 
Action: Mouse moved to (982, 267)
Screenshot: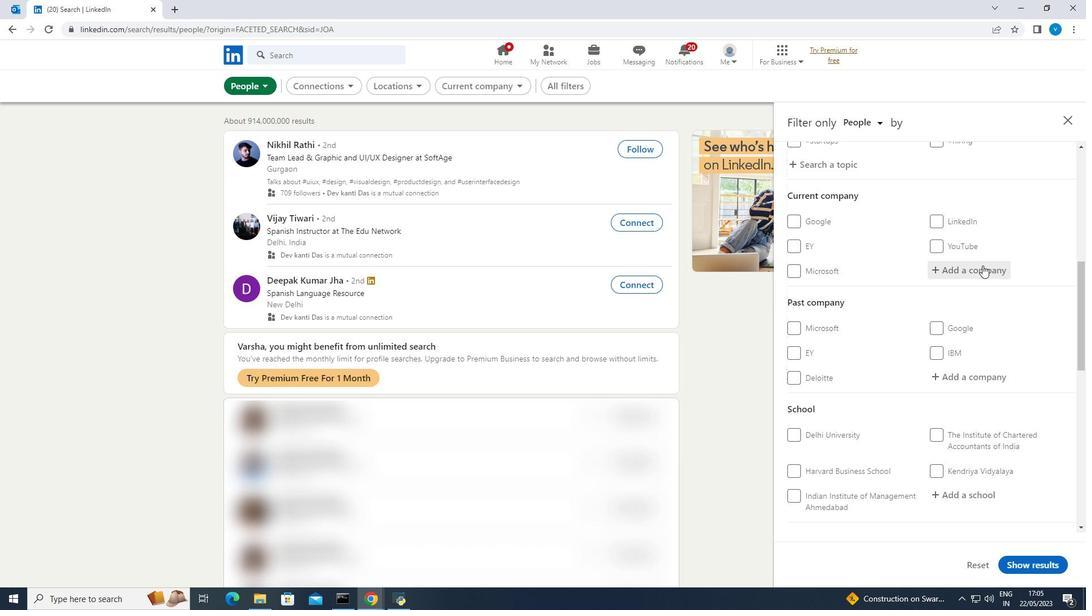
Action: Mouse pressed left at (982, 267)
Screenshot: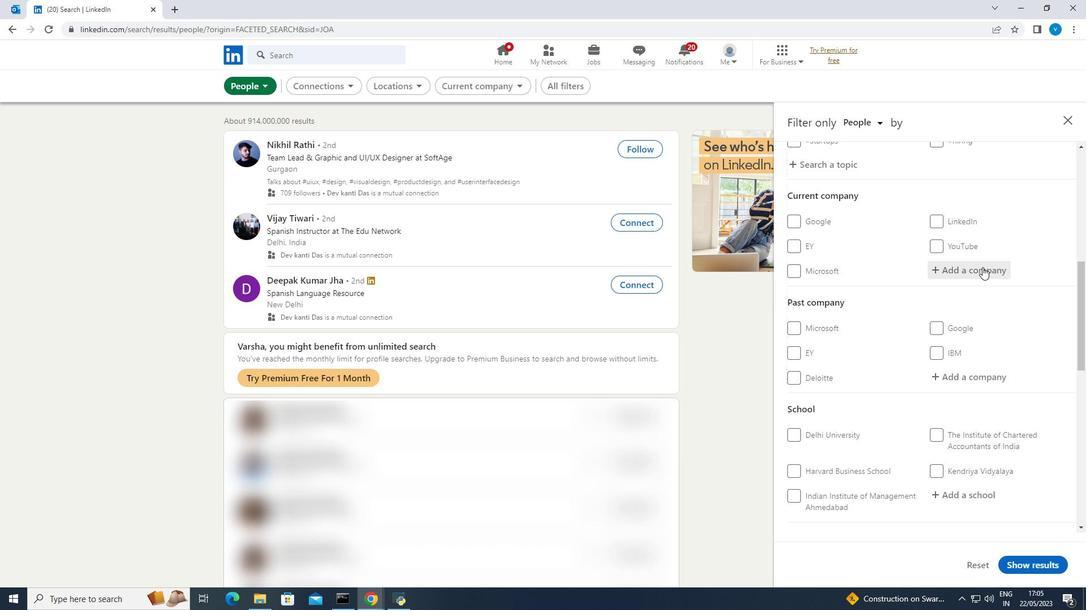 
Action: Mouse moved to (898, 268)
Screenshot: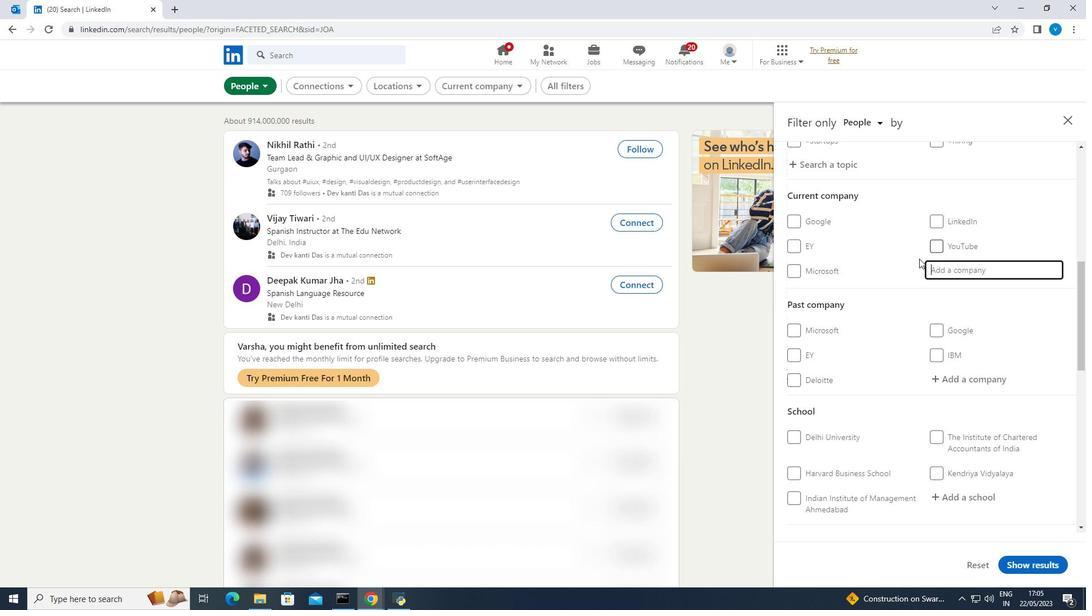 
Action: Key pressed <Key.shift><Key.shift><Key.shift><Key.shift><Key.shift><Key.shift>Biocon
Screenshot: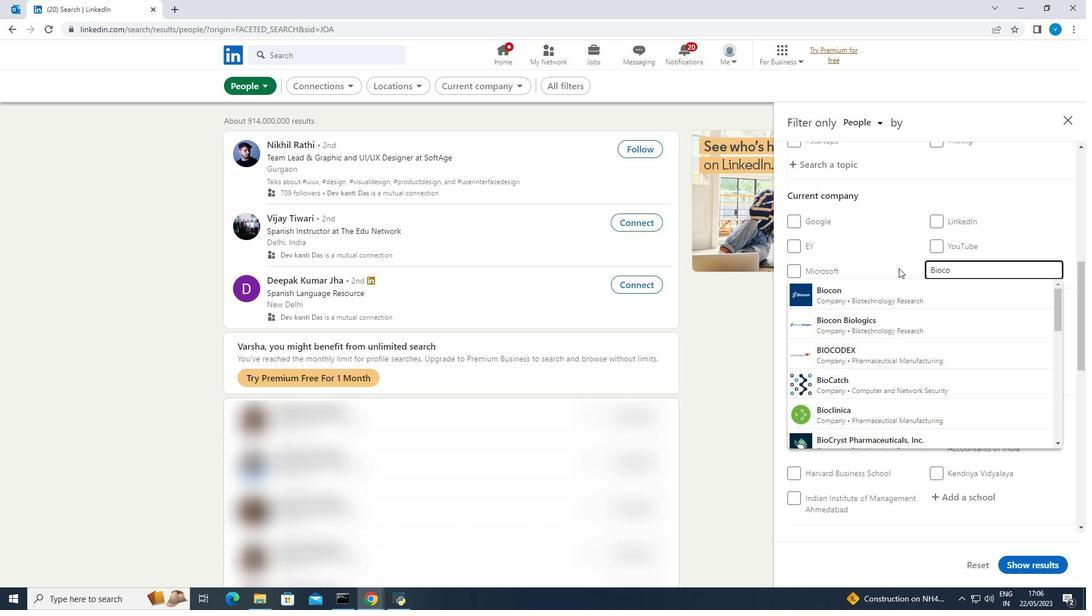 
Action: Mouse moved to (874, 315)
Screenshot: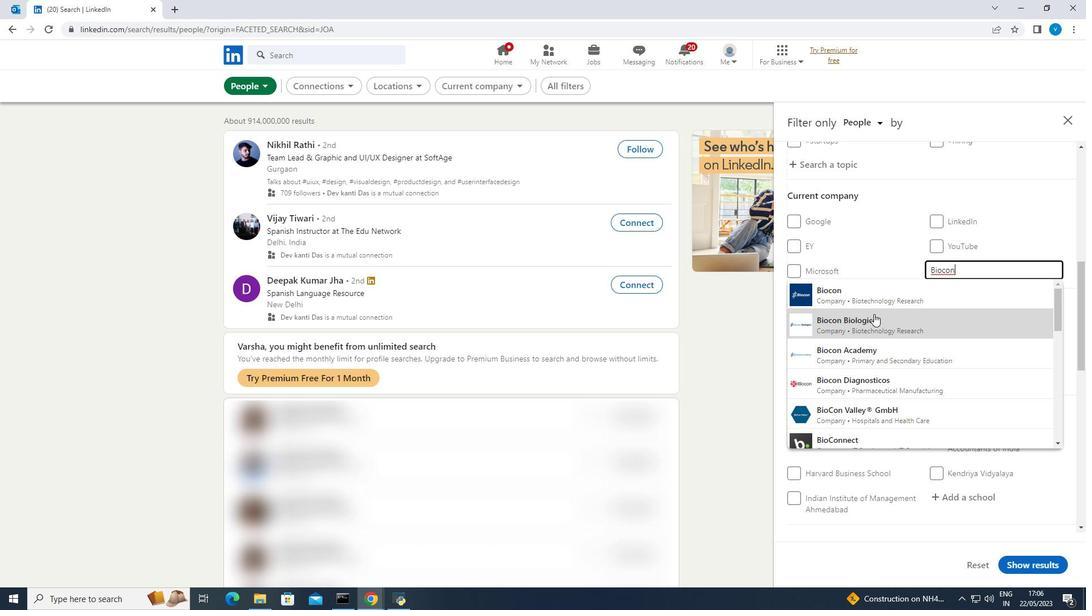 
Action: Mouse pressed left at (874, 315)
Screenshot: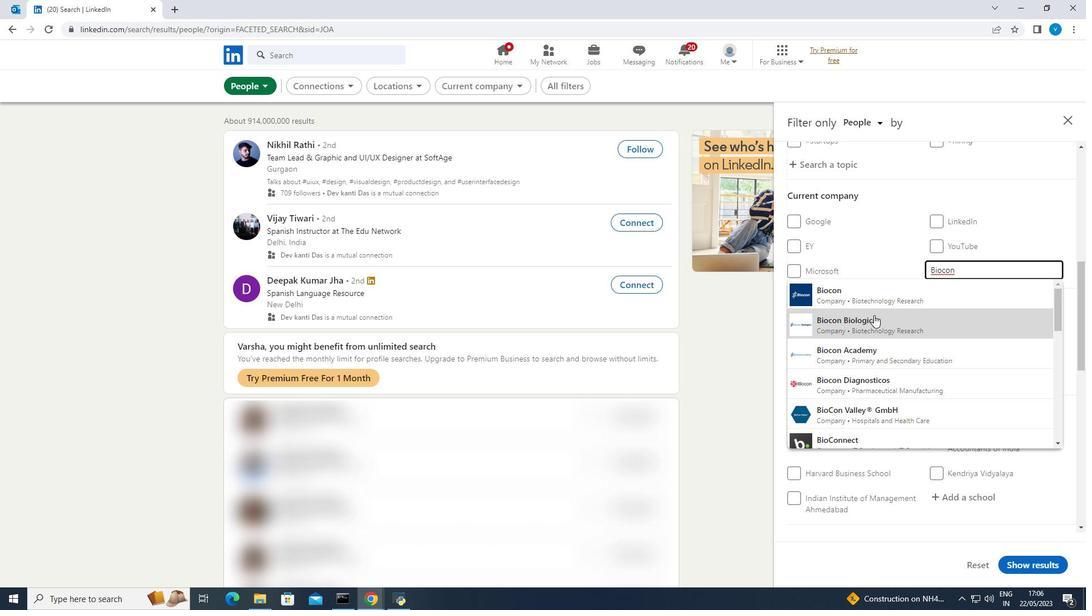 
Action: Mouse moved to (876, 314)
Screenshot: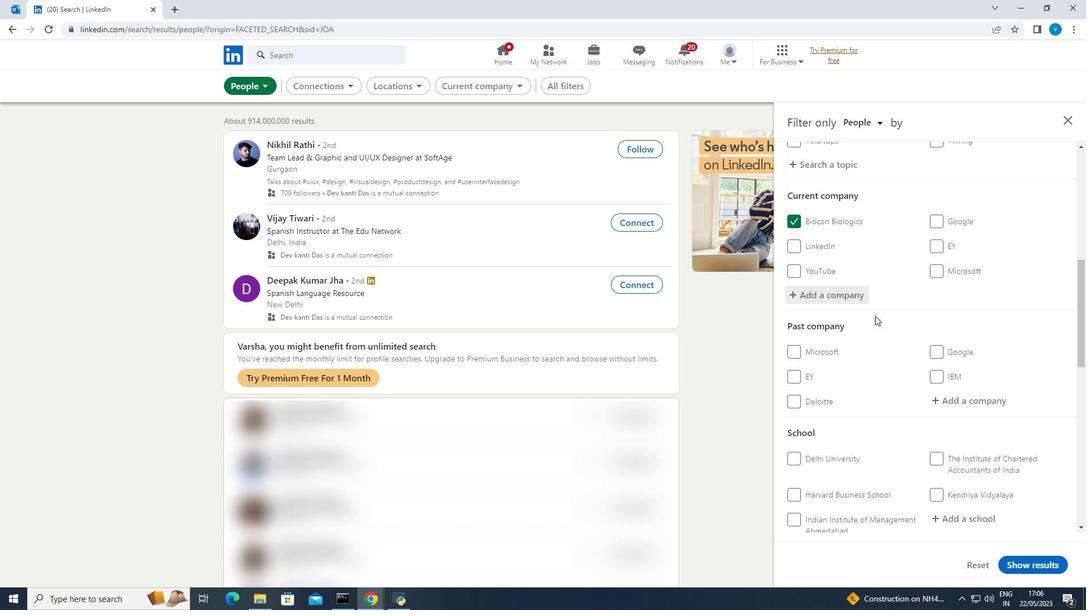
Action: Mouse scrolled (876, 313) with delta (0, 0)
Screenshot: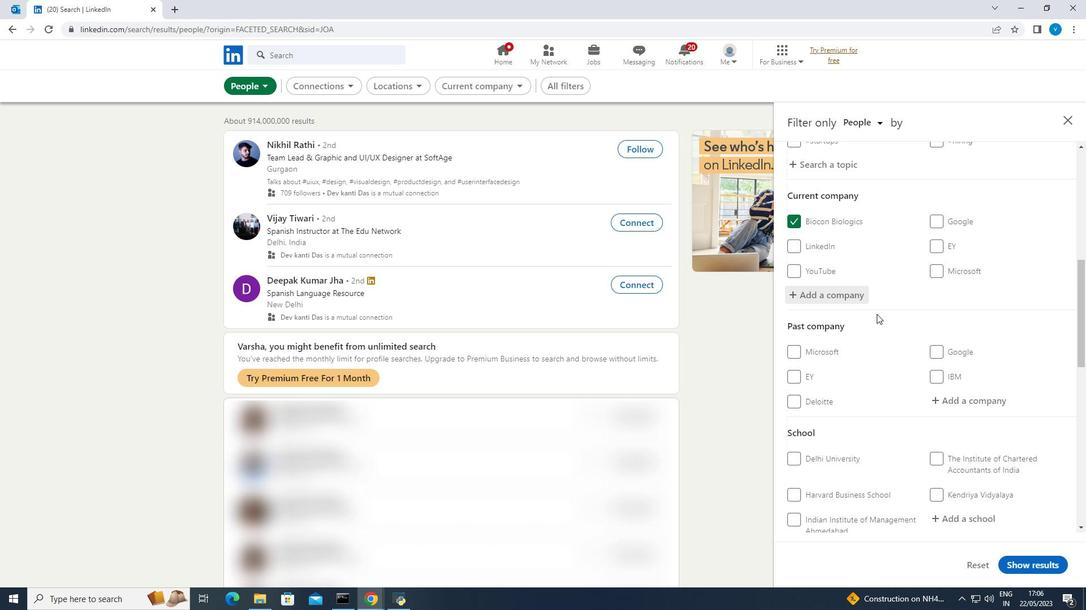 
Action: Mouse scrolled (876, 313) with delta (0, 0)
Screenshot: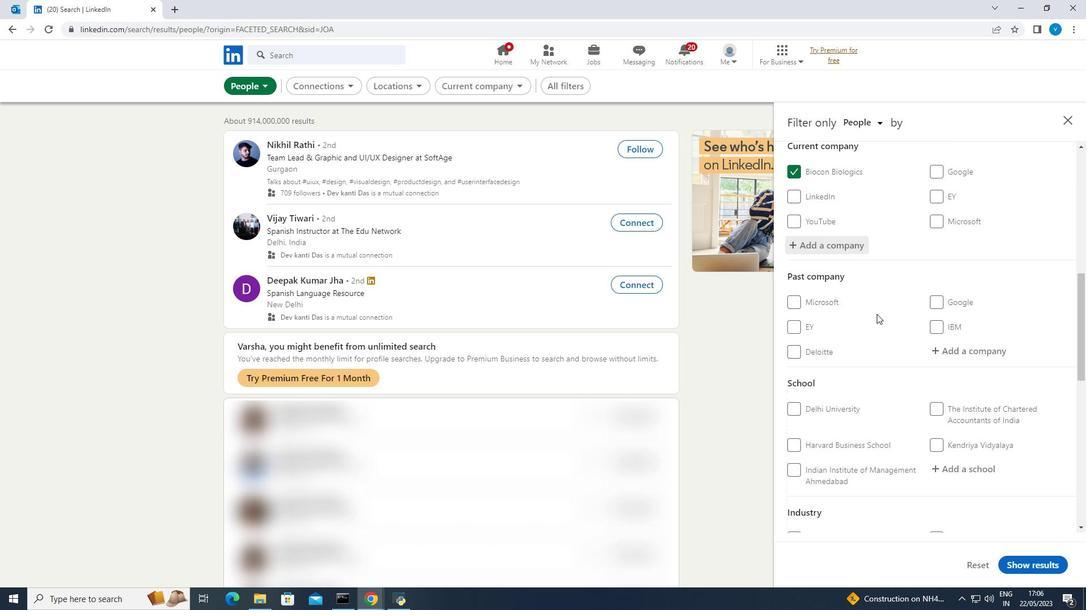 
Action: Mouse moved to (903, 325)
Screenshot: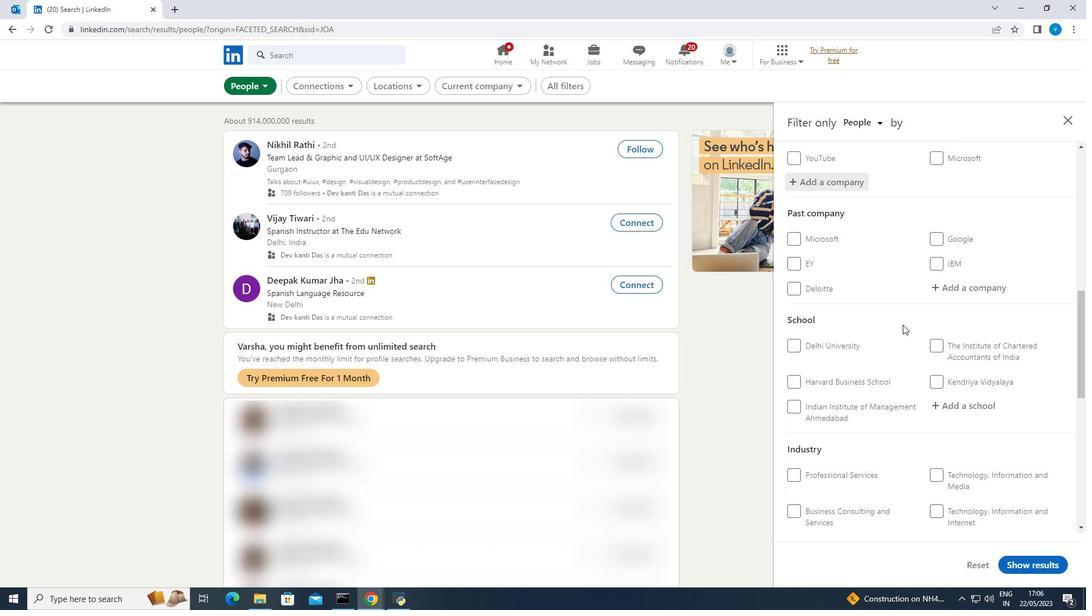 
Action: Mouse scrolled (903, 325) with delta (0, 0)
Screenshot: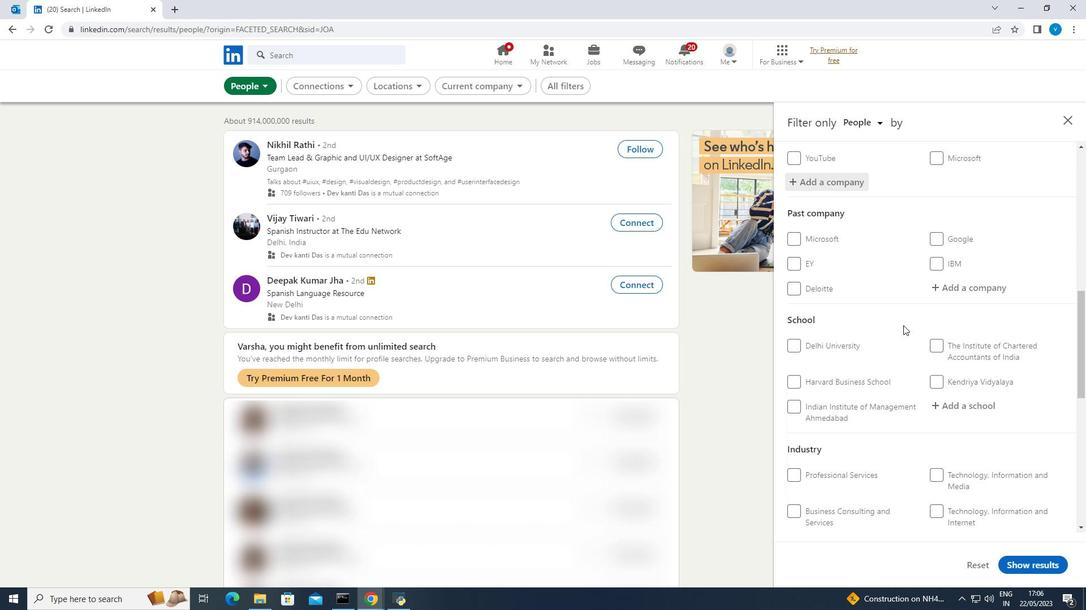 
Action: Mouse moved to (905, 326)
Screenshot: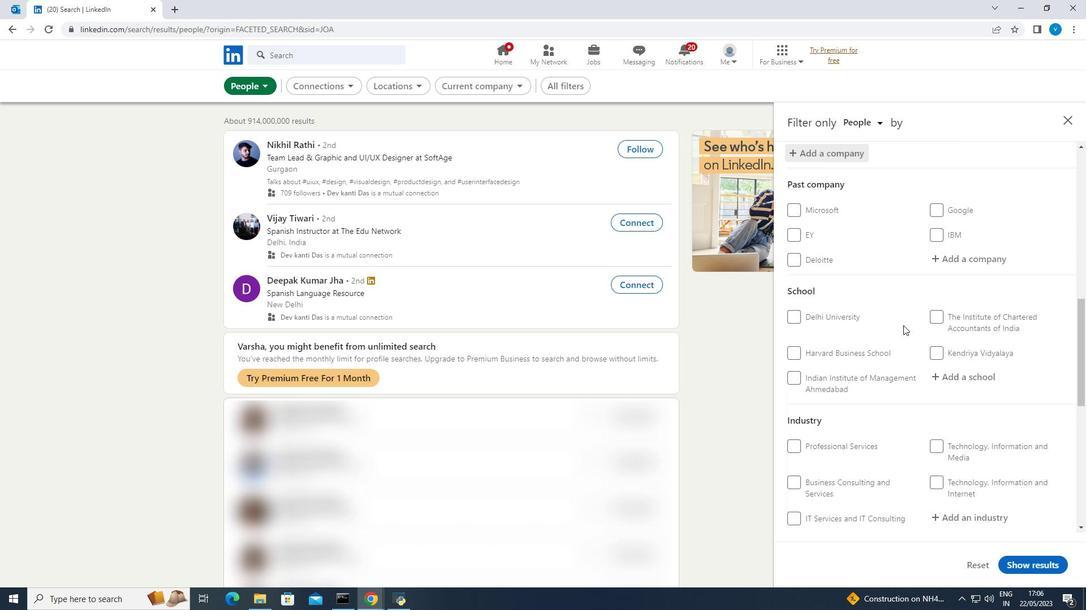 
Action: Mouse scrolled (905, 326) with delta (0, 0)
Screenshot: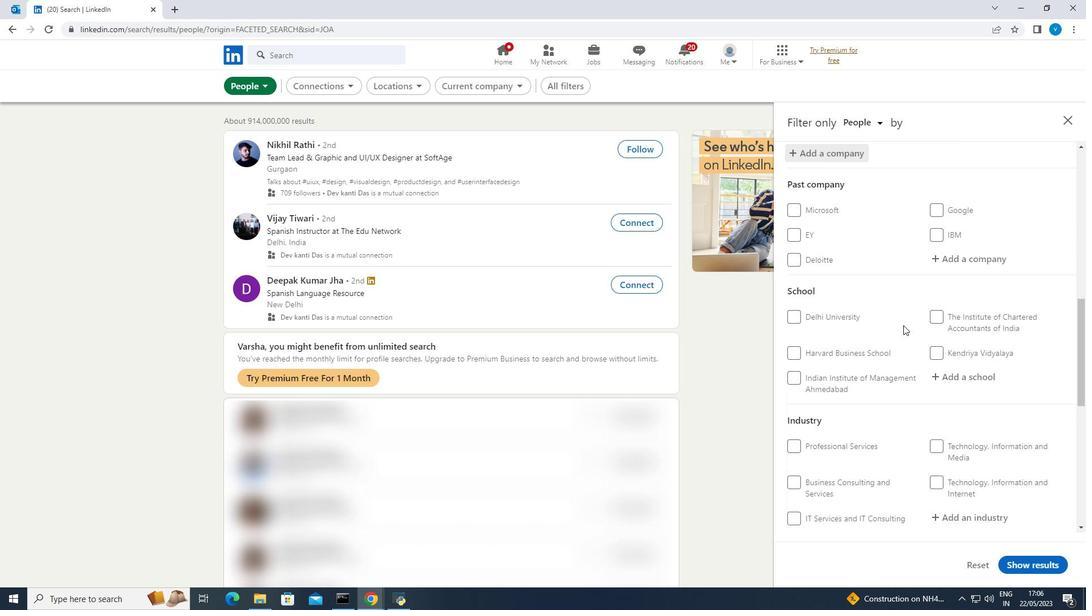 
Action: Mouse moved to (978, 294)
Screenshot: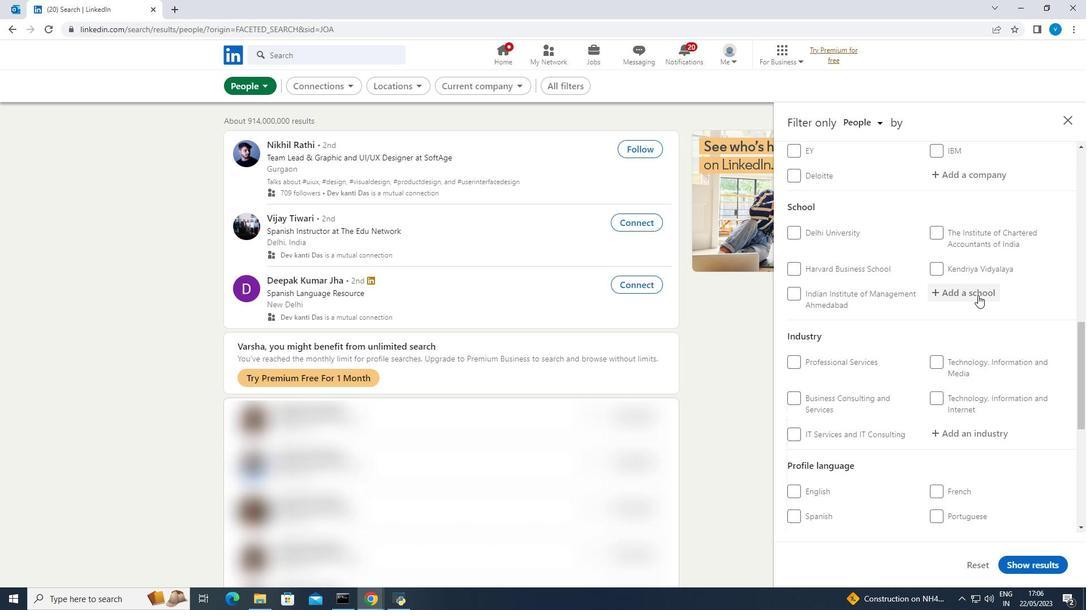 
Action: Mouse pressed left at (978, 294)
Screenshot: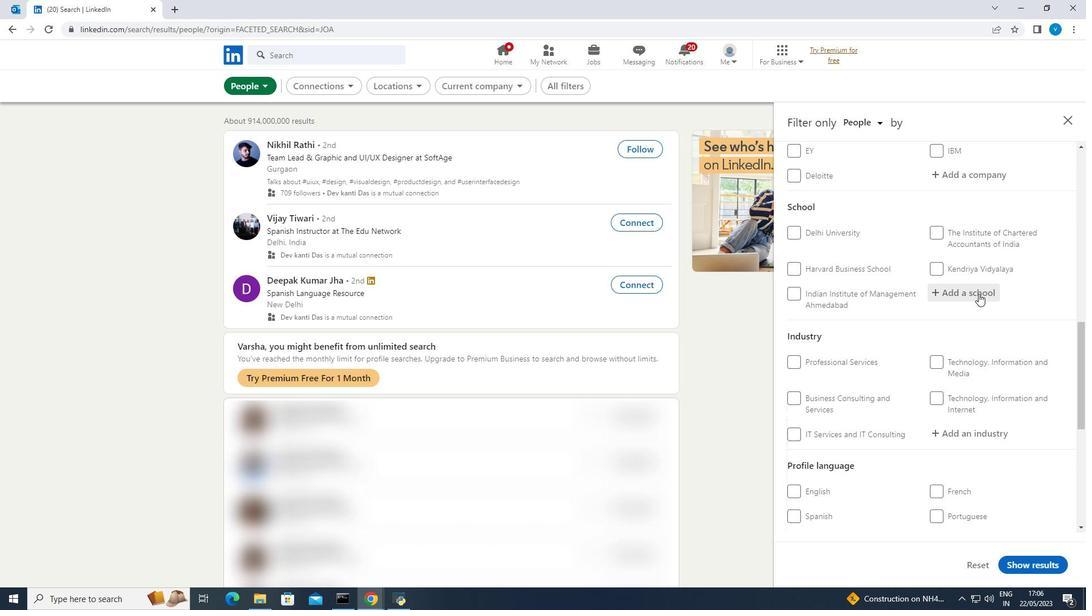 
Action: Mouse moved to (947, 273)
Screenshot: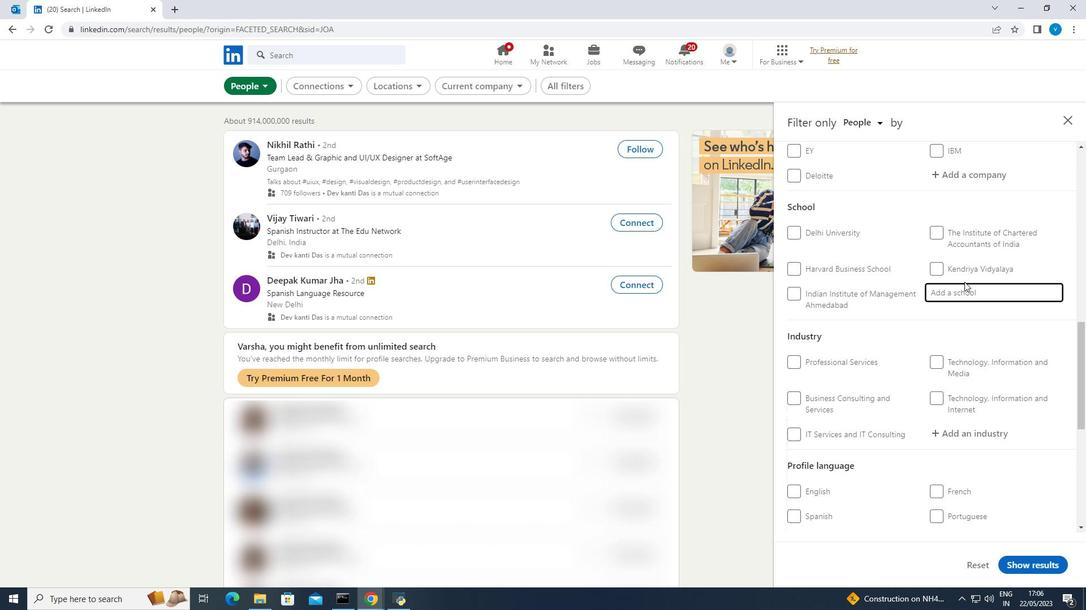 
Action: Key pressed <Key.shift><Key.shift>PSG<Key.space><Key.shift><Key.shift><Key.shift>I
Screenshot: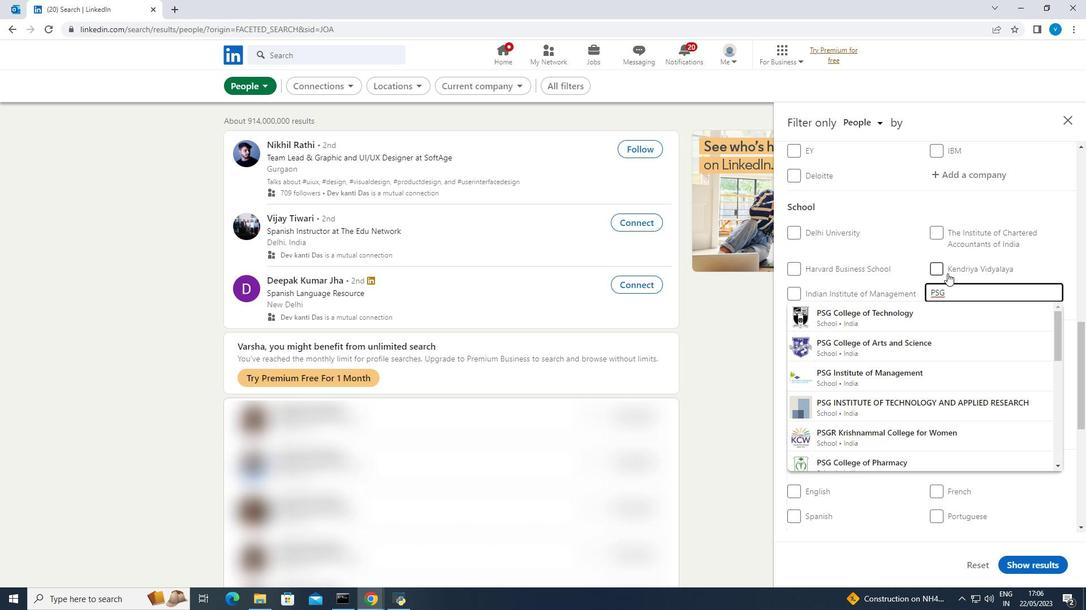 
Action: Mouse moved to (917, 312)
Screenshot: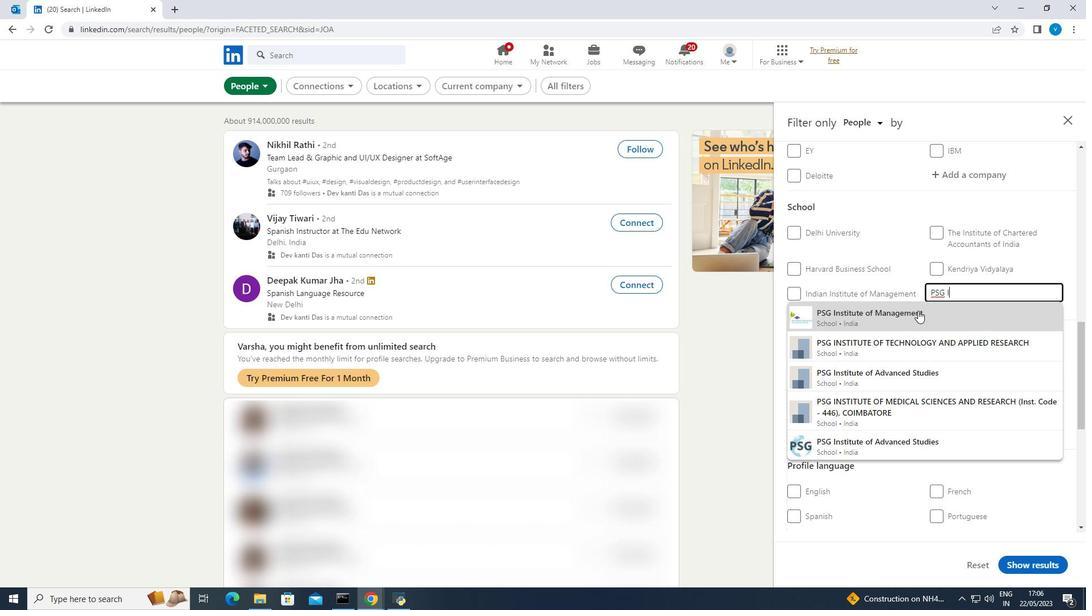 
Action: Mouse pressed left at (917, 312)
Screenshot: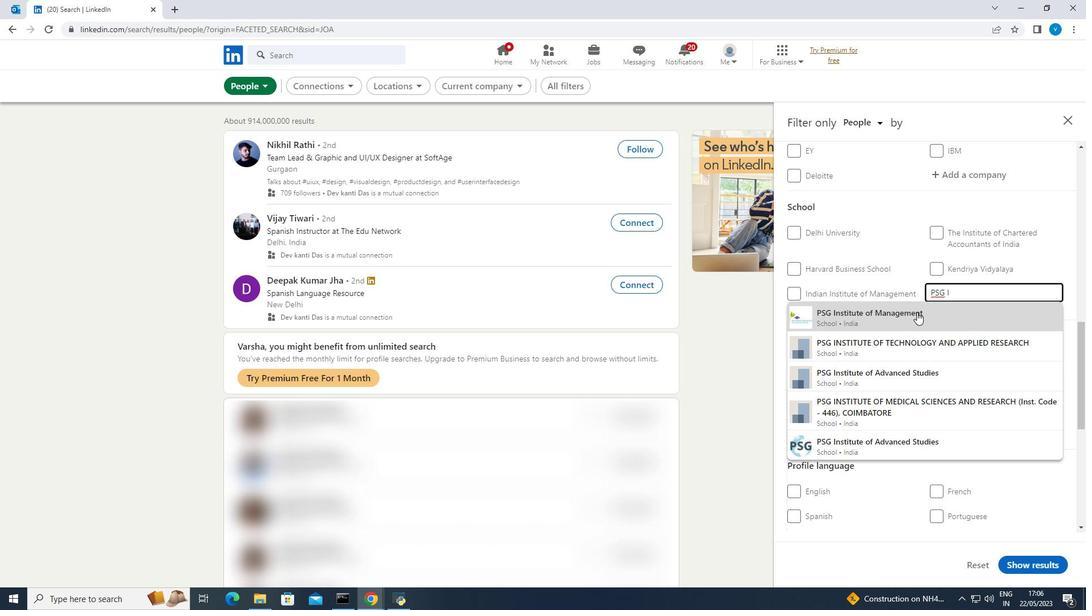 
Action: Mouse scrolled (917, 312) with delta (0, 0)
Screenshot: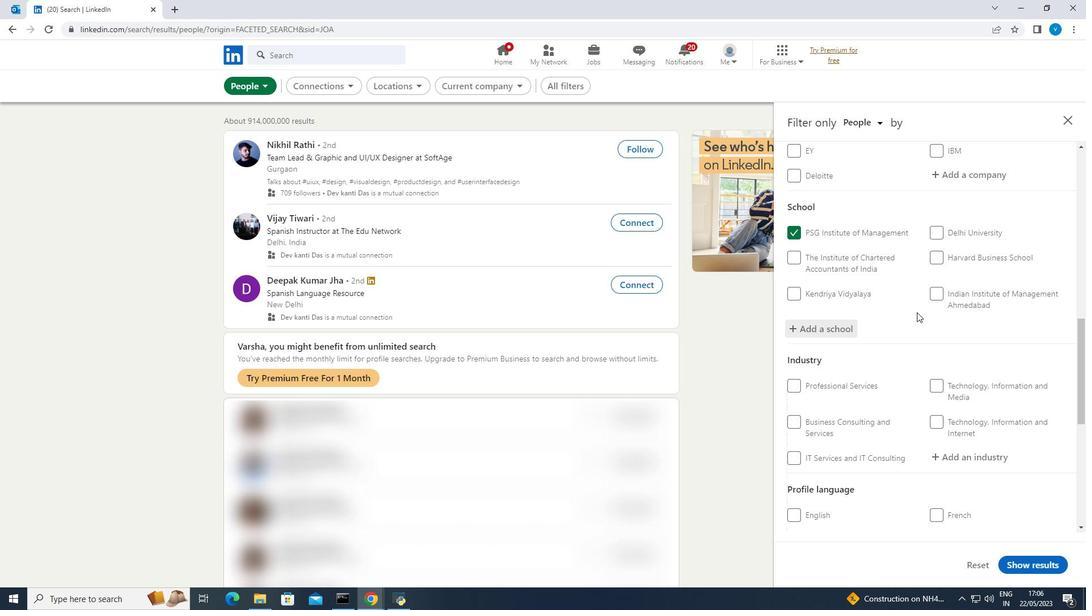 
Action: Mouse scrolled (917, 312) with delta (0, 0)
Screenshot: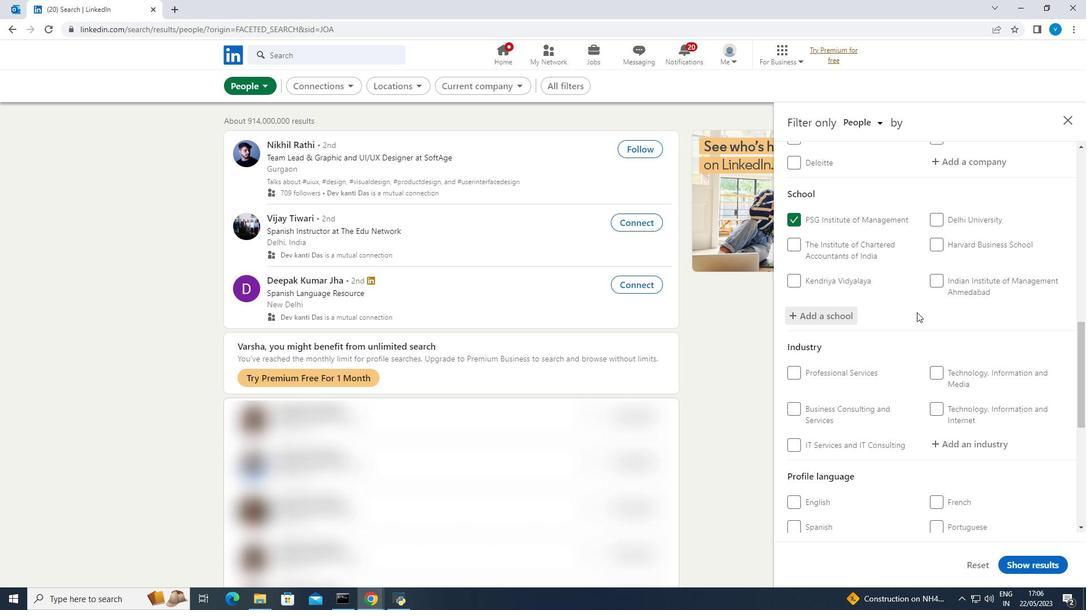 
Action: Mouse moved to (917, 312)
Screenshot: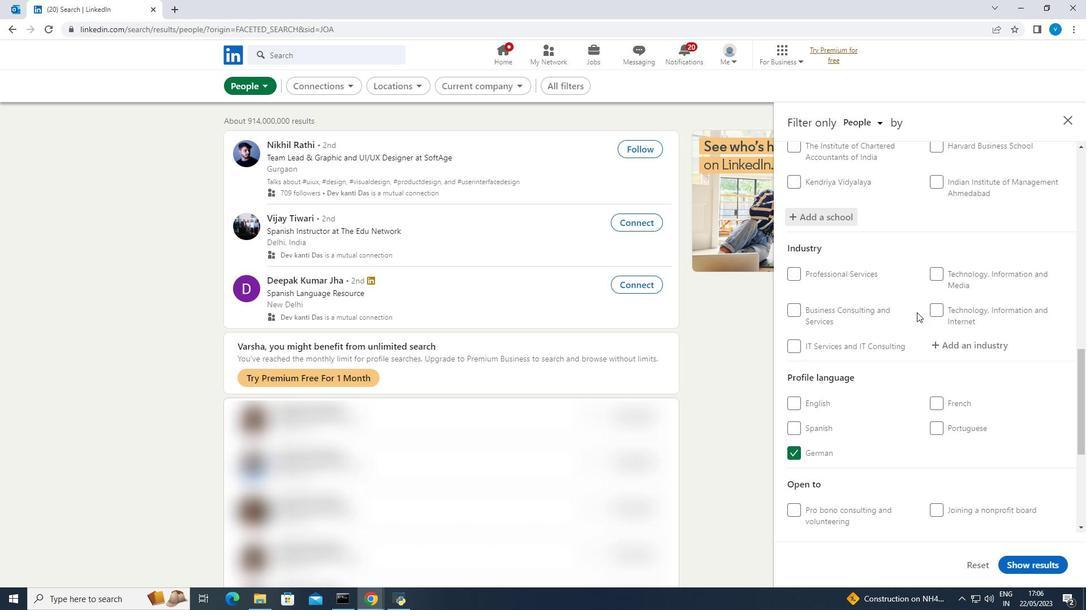 
Action: Mouse scrolled (917, 312) with delta (0, 0)
Screenshot: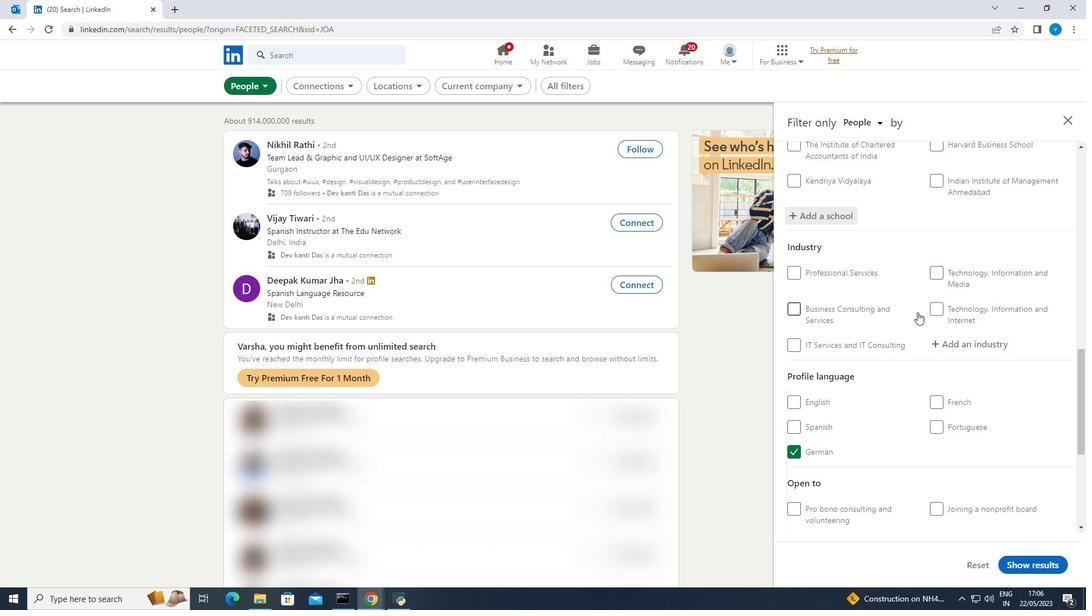 
Action: Mouse moved to (967, 294)
Screenshot: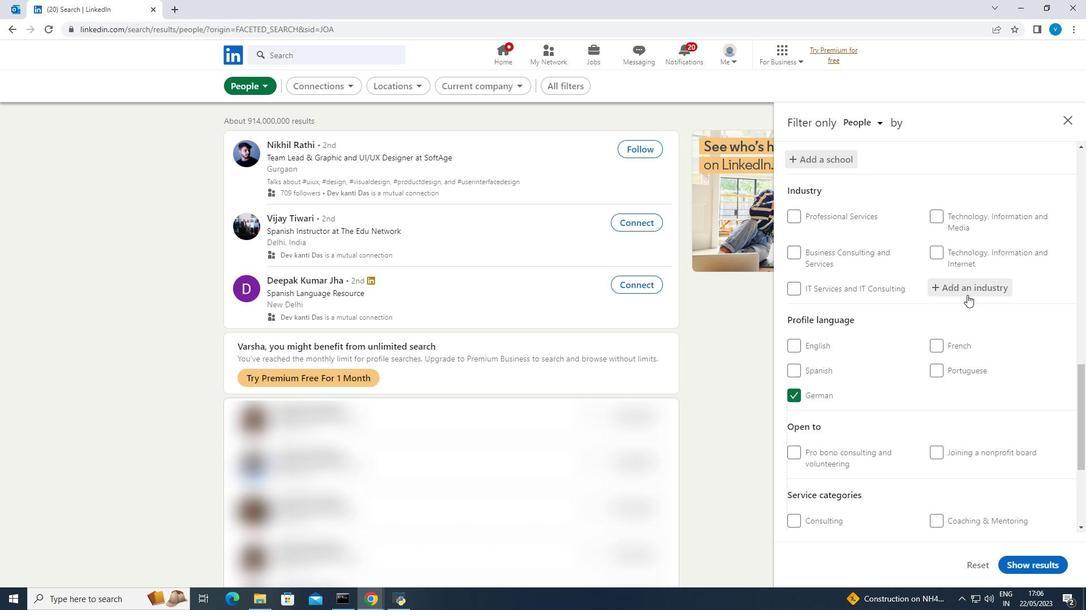 
Action: Mouse pressed left at (967, 294)
Screenshot: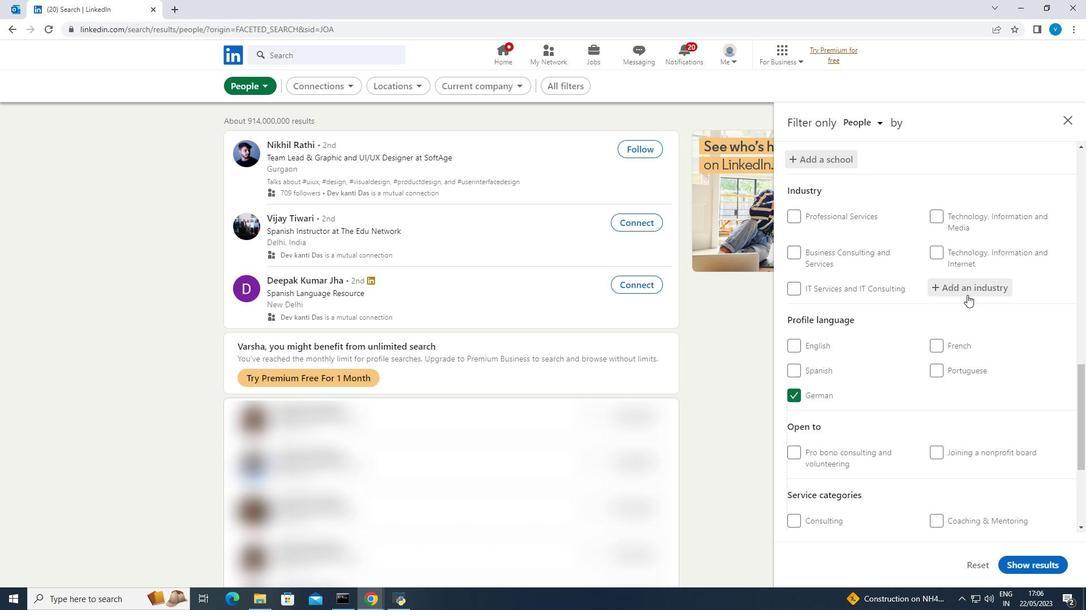 
Action: Mouse moved to (949, 263)
Screenshot: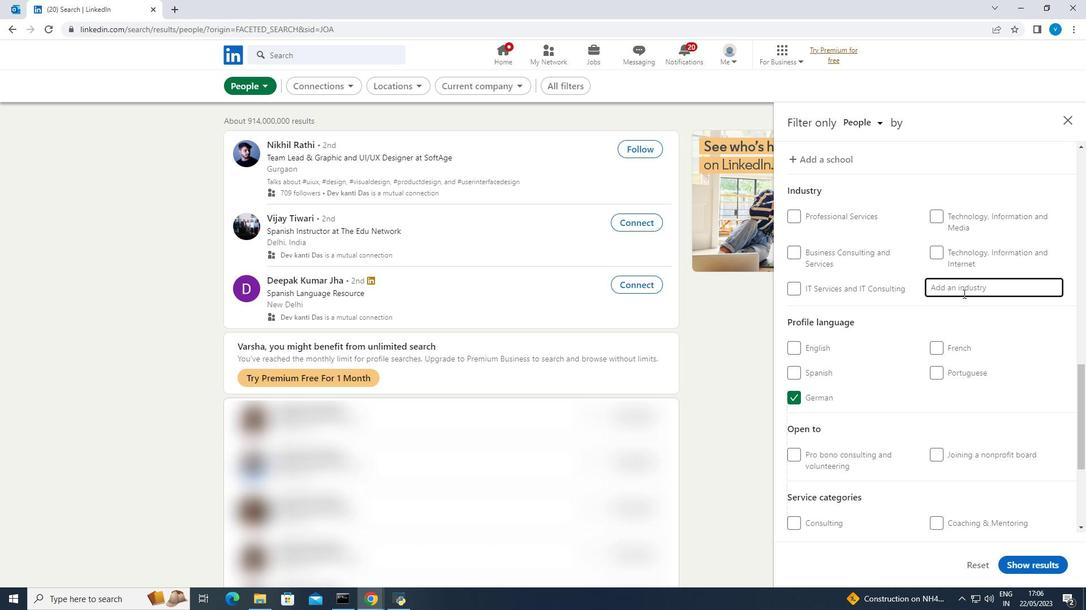 
Action: Key pressed <Key.shift><Key.shift><Key.shift><Key.shift><Key.shift>Periodi
Screenshot: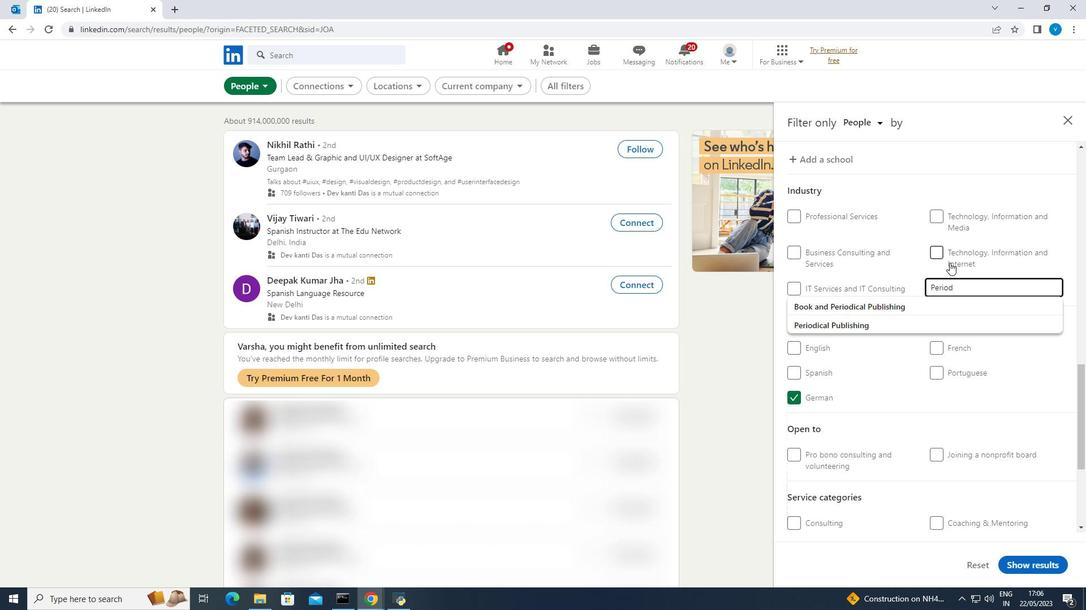 
Action: Mouse moved to (907, 325)
Screenshot: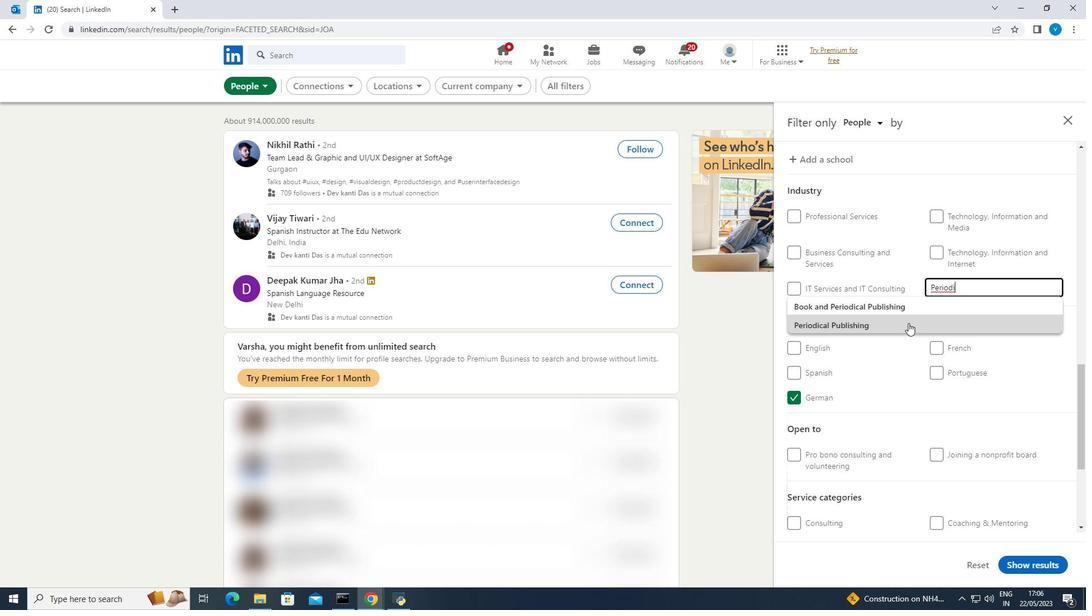 
Action: Mouse pressed left at (907, 325)
Screenshot: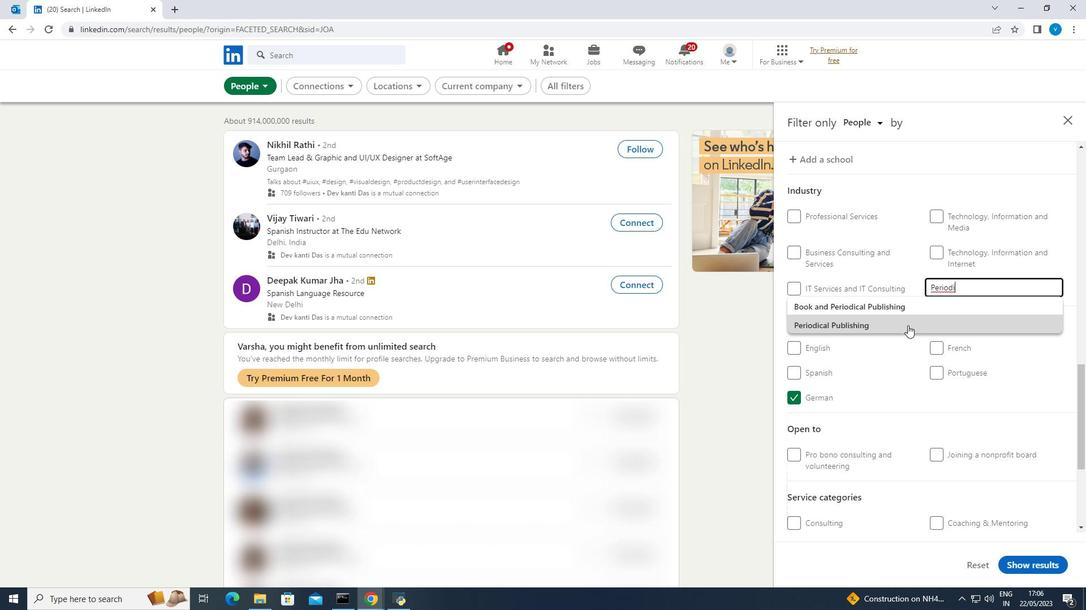 
Action: Mouse scrolled (907, 325) with delta (0, 0)
Screenshot: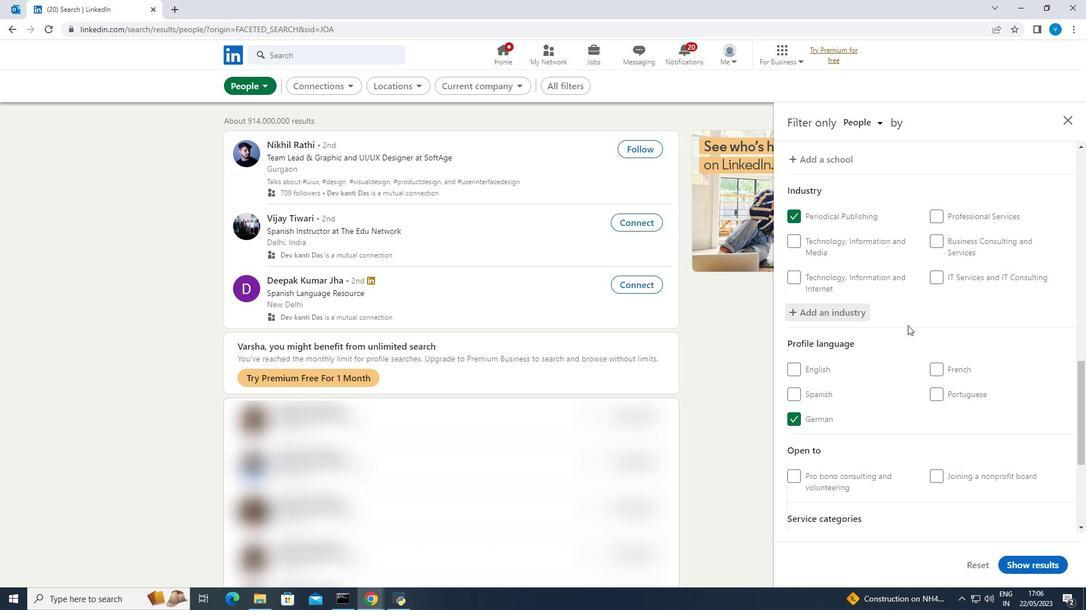 
Action: Mouse scrolled (907, 325) with delta (0, 0)
Screenshot: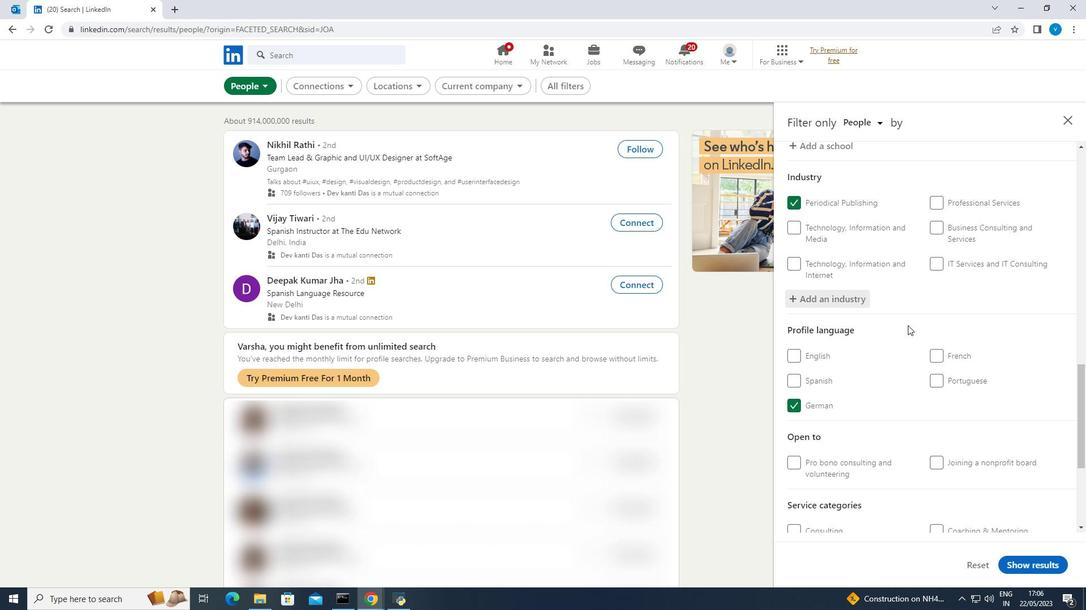 
Action: Mouse scrolled (907, 325) with delta (0, 0)
Screenshot: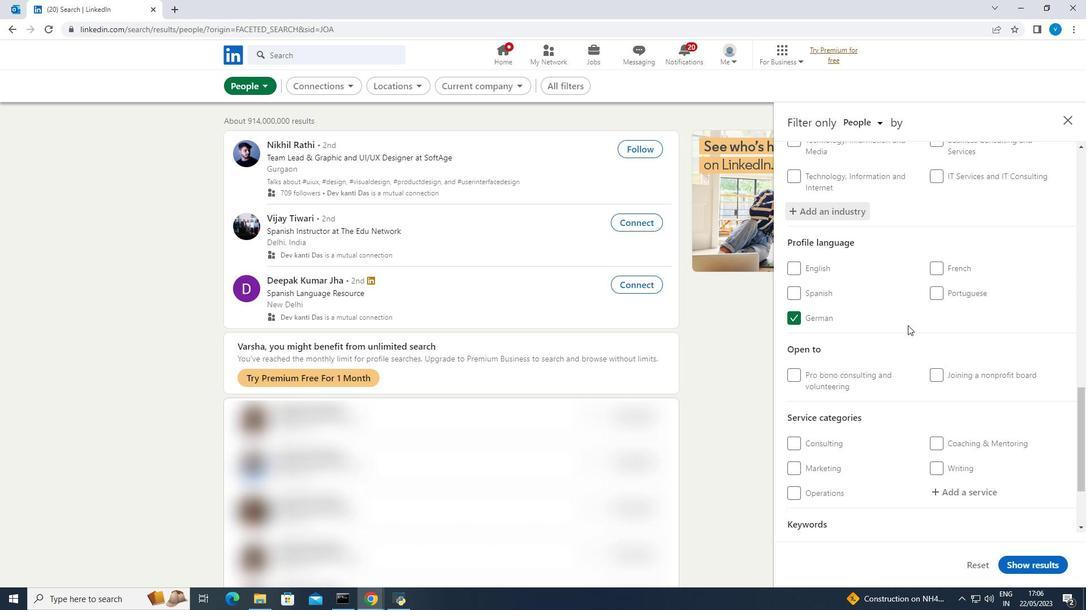 
Action: Mouse moved to (907, 325)
Screenshot: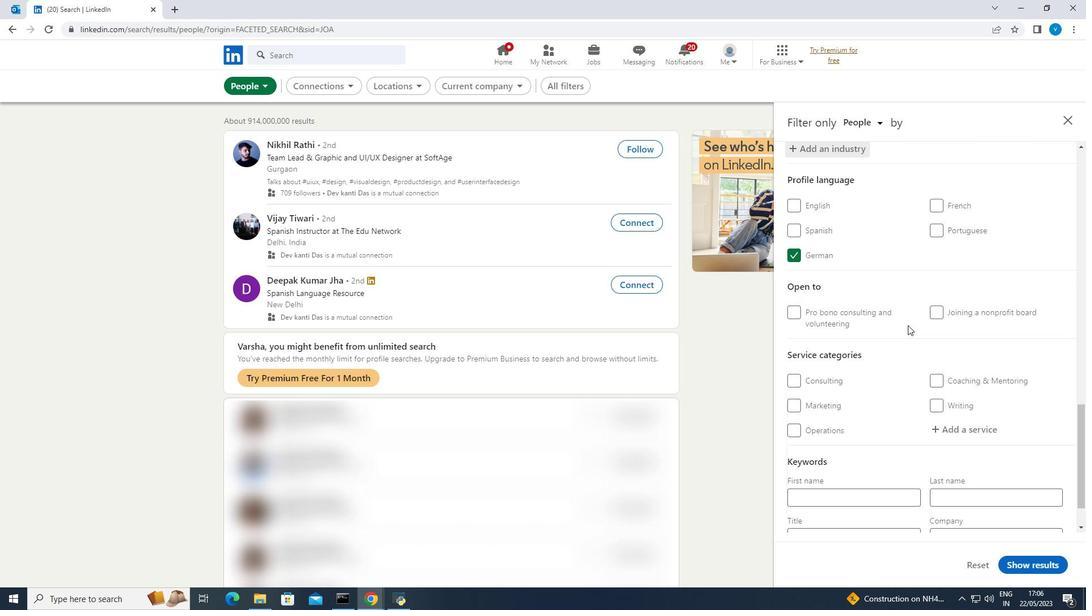
Action: Mouse scrolled (907, 325) with delta (0, 0)
Screenshot: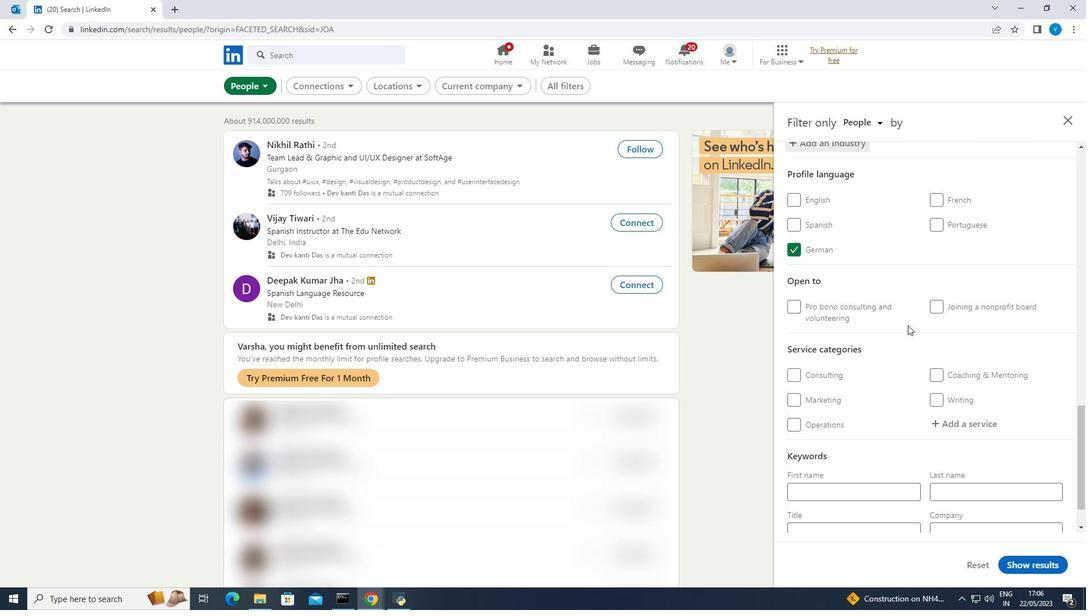
Action: Mouse scrolled (907, 325) with delta (0, 0)
Screenshot: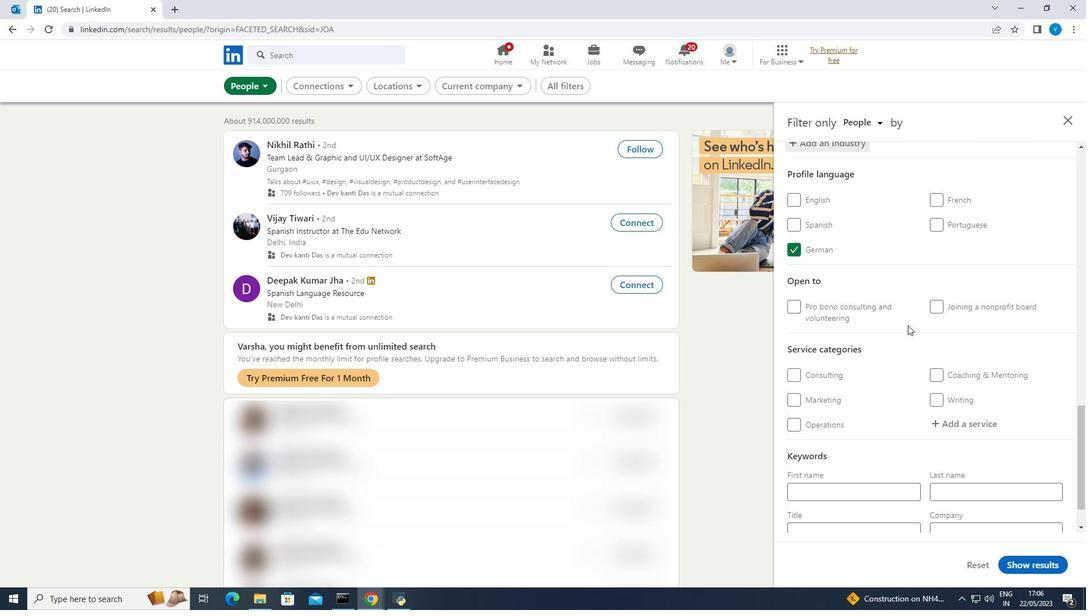 
Action: Mouse moved to (939, 366)
Screenshot: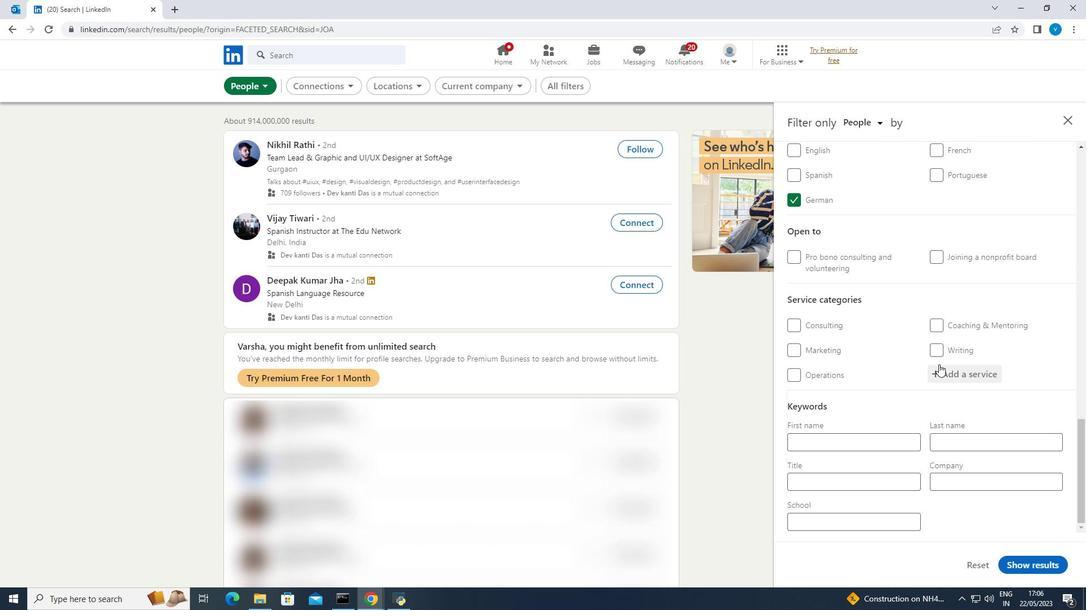 
Action: Mouse pressed left at (939, 366)
Screenshot: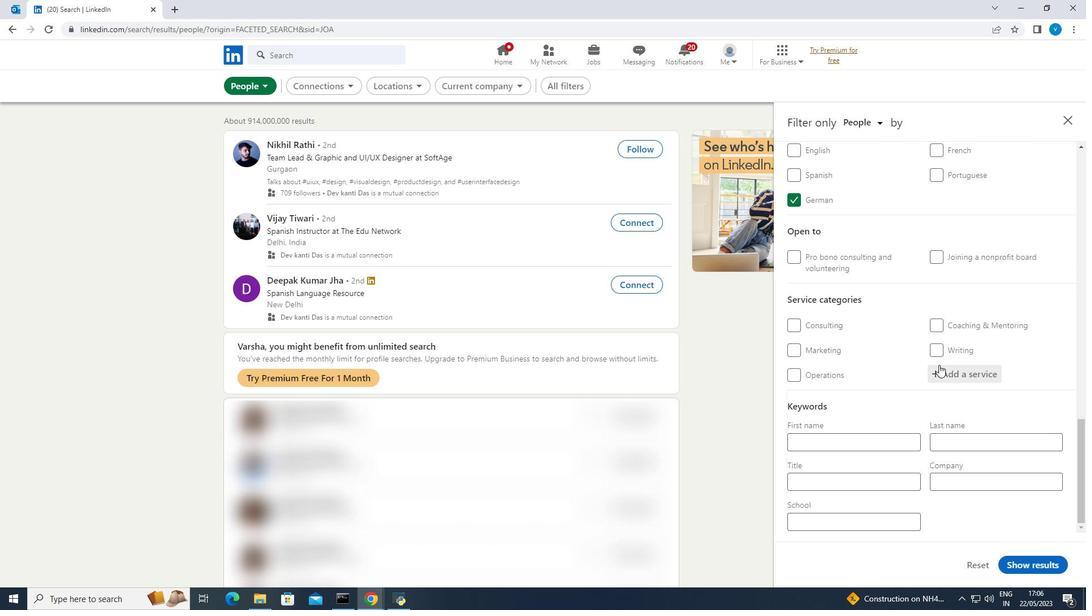 
Action: Mouse moved to (904, 336)
Screenshot: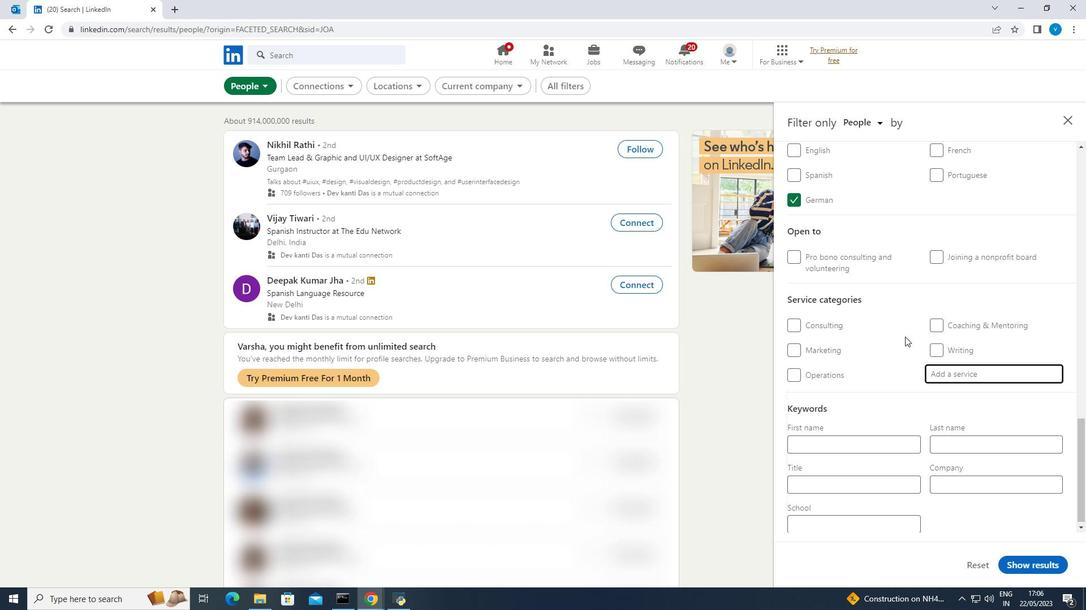 
Action: Key pressed <Key.shift>Wedd
Screenshot: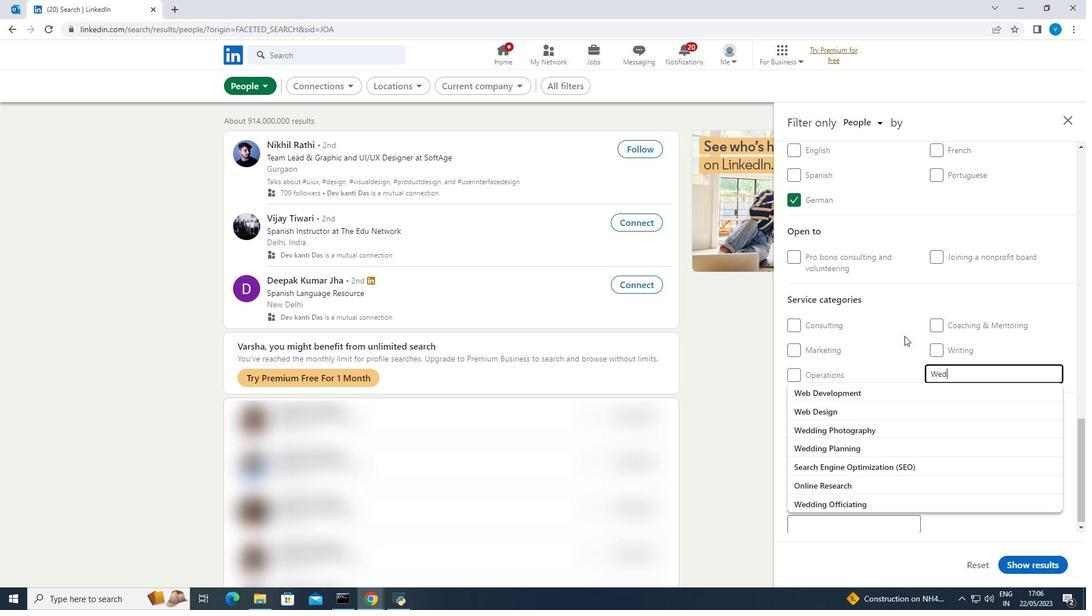
Action: Mouse moved to (840, 407)
Screenshot: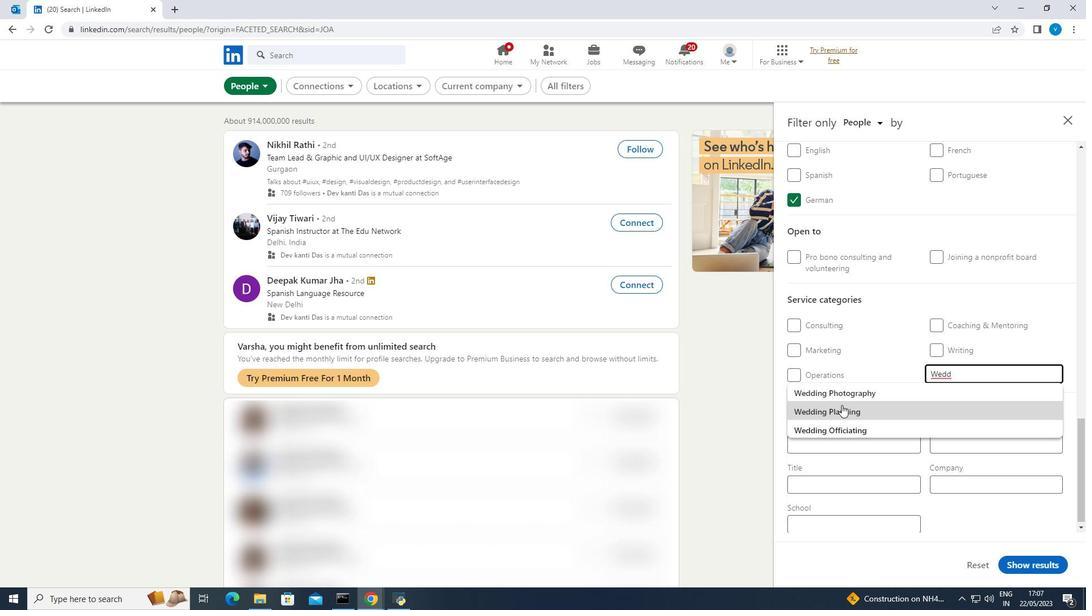 
Action: Mouse pressed left at (840, 407)
Screenshot: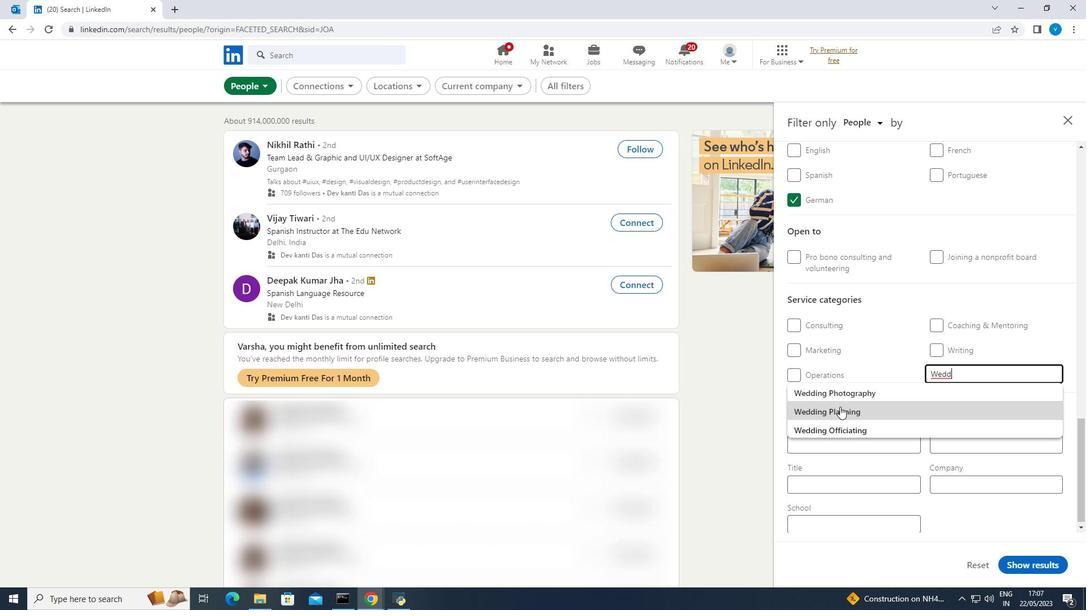 
Action: Mouse moved to (839, 406)
Screenshot: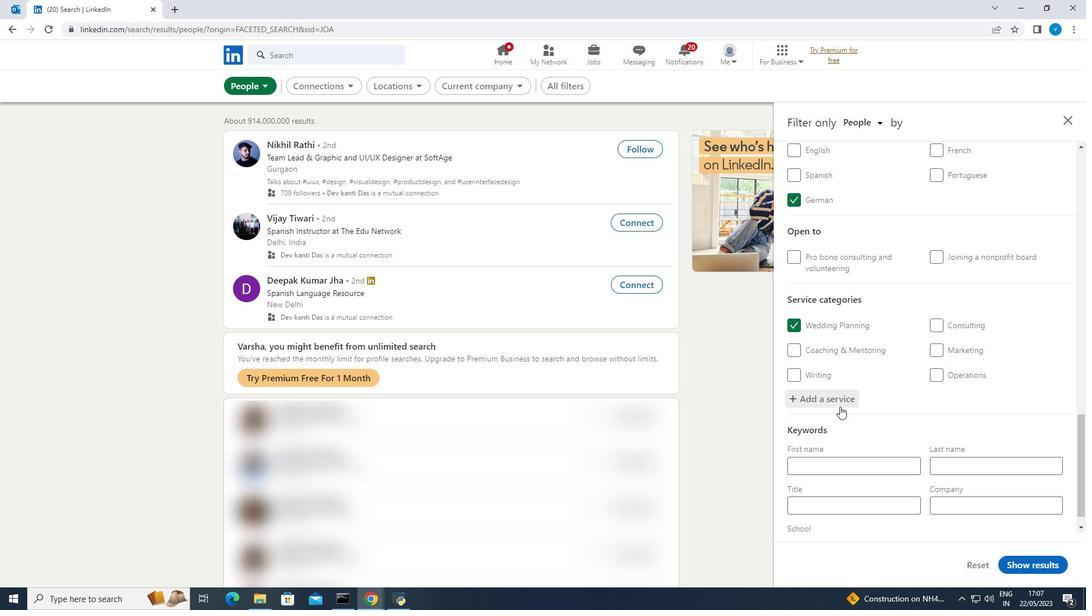 
Action: Mouse scrolled (839, 406) with delta (0, 0)
Screenshot: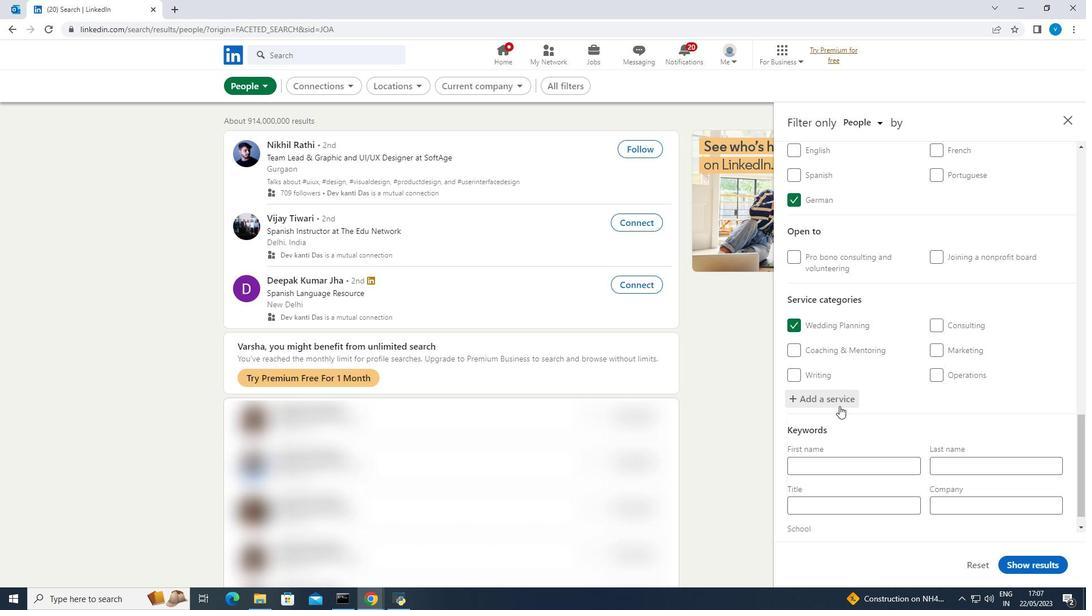 
Action: Mouse scrolled (839, 406) with delta (0, 0)
Screenshot: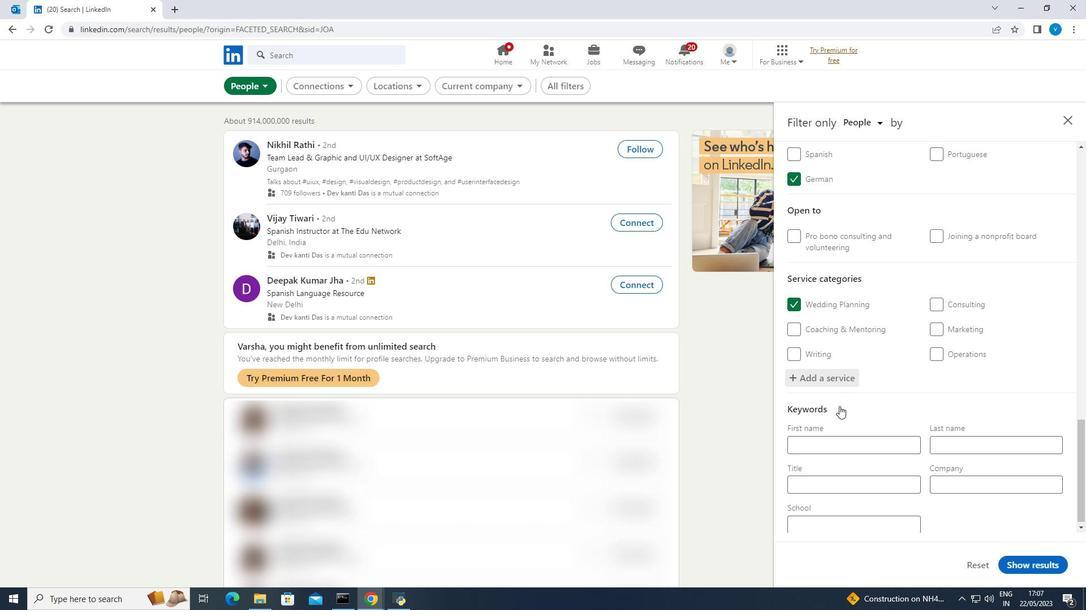 
Action: Mouse moved to (839, 406)
Screenshot: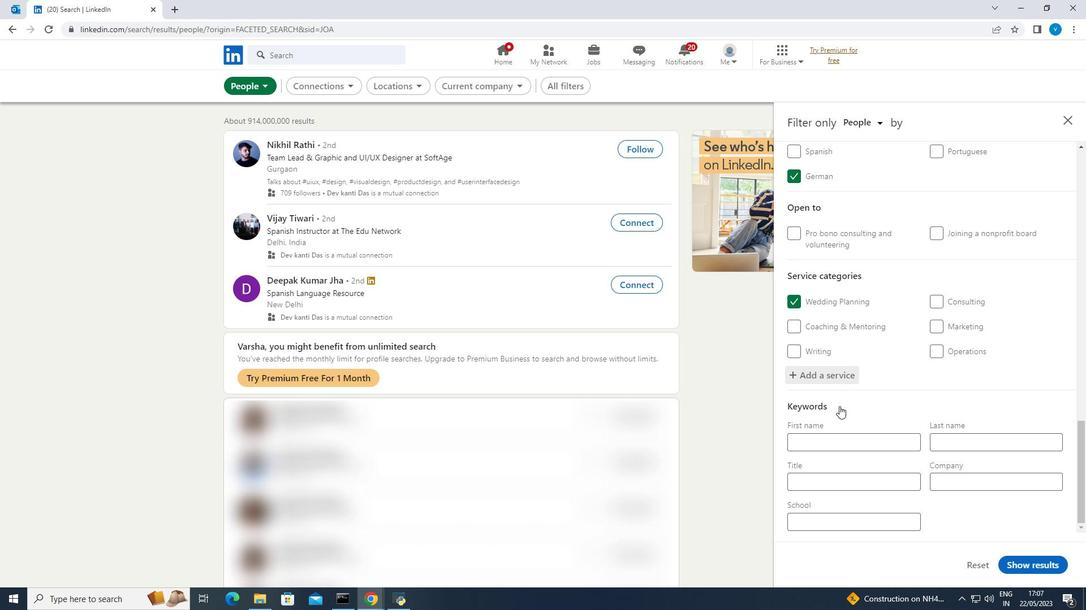 
Action: Mouse scrolled (839, 406) with delta (0, 0)
Screenshot: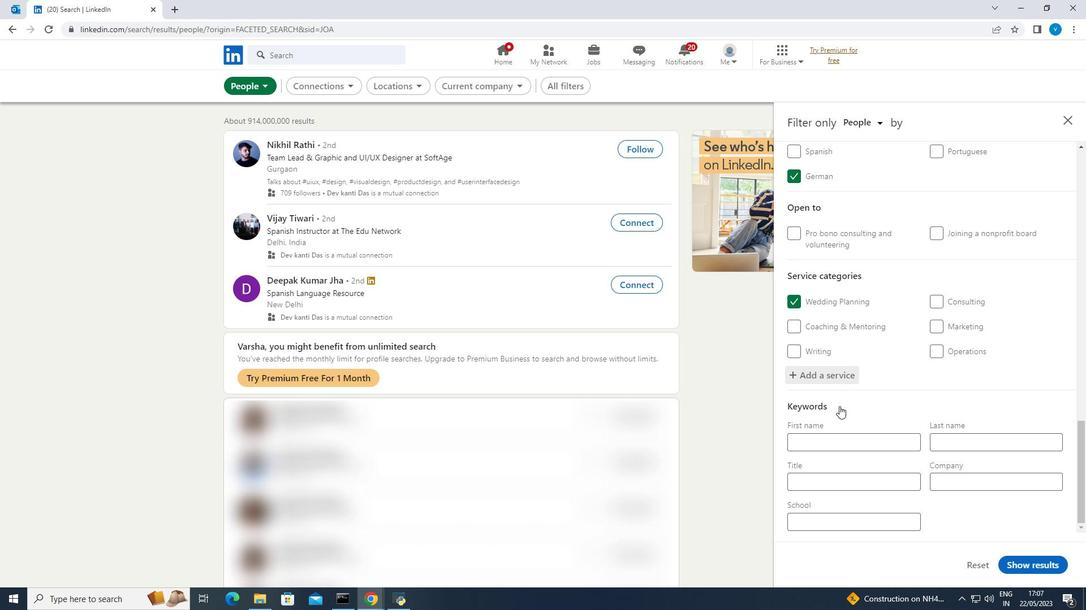 
Action: Mouse scrolled (839, 406) with delta (0, 0)
Screenshot: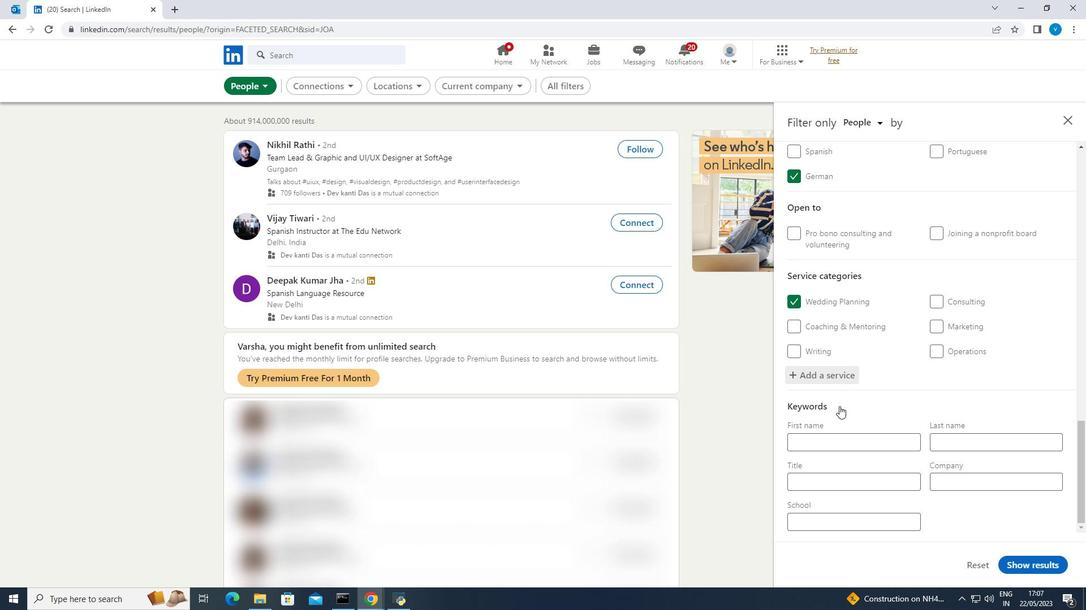 
Action: Mouse moved to (802, 480)
Screenshot: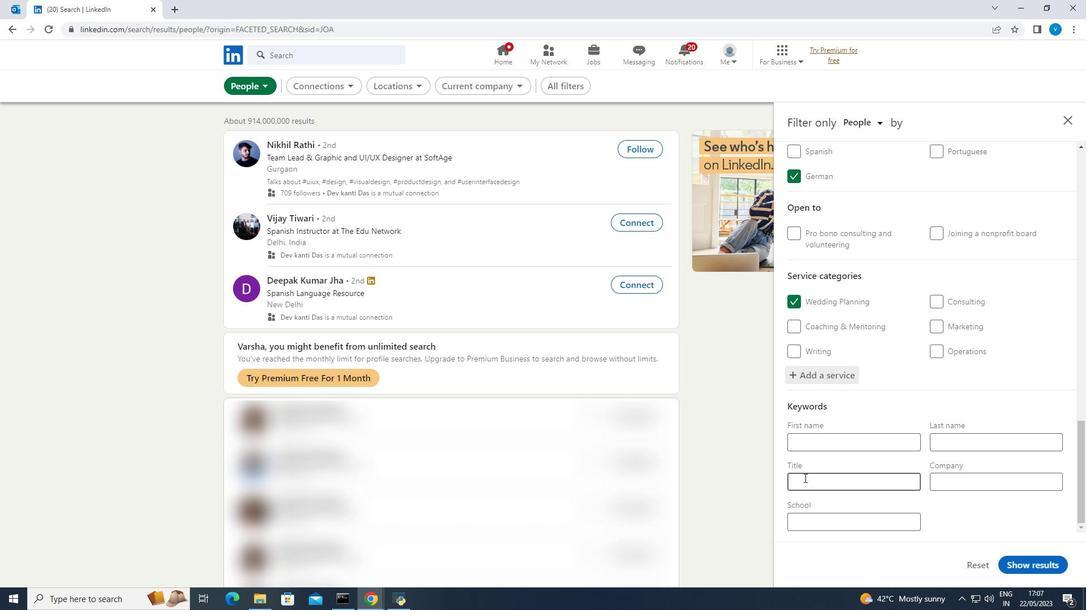 
Action: Mouse pressed left at (802, 480)
Screenshot: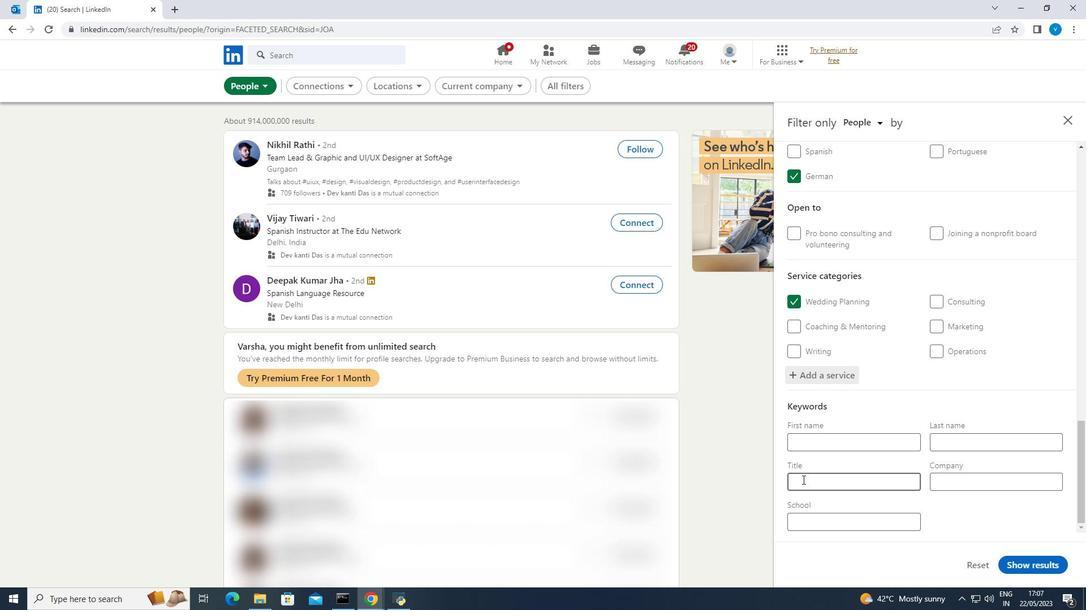 
Action: Mouse moved to (764, 412)
Screenshot: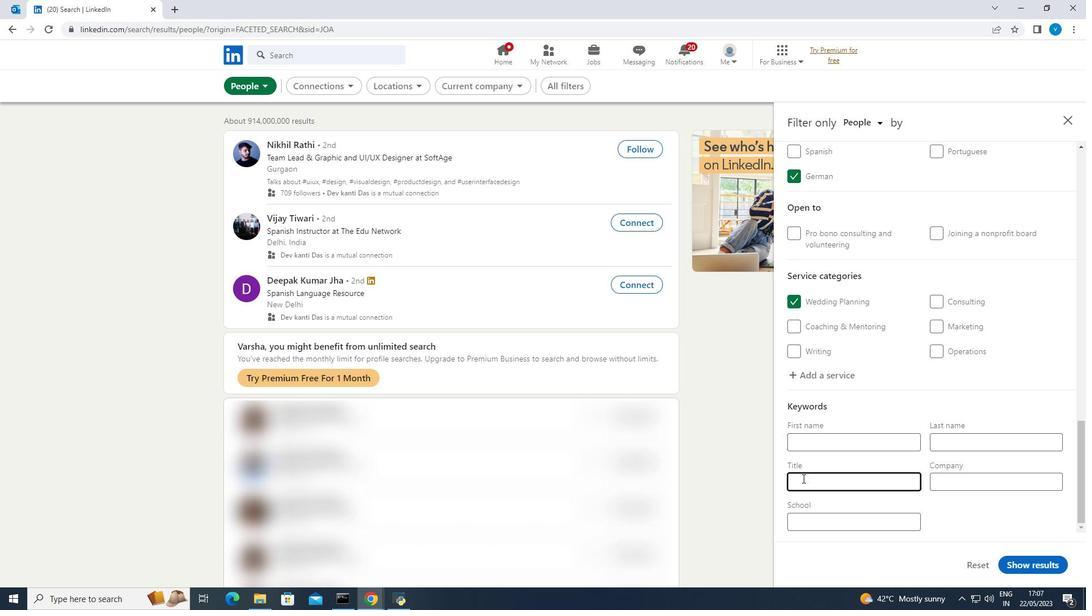 
Action: Key pressed <Key.shift><Key.shift><Key.shift>Animal<Key.space><Key.shift><Key.shift><Key.shift><Key.shift><Key.shift><Key.shift><Key.shift>Trainer
Screenshot: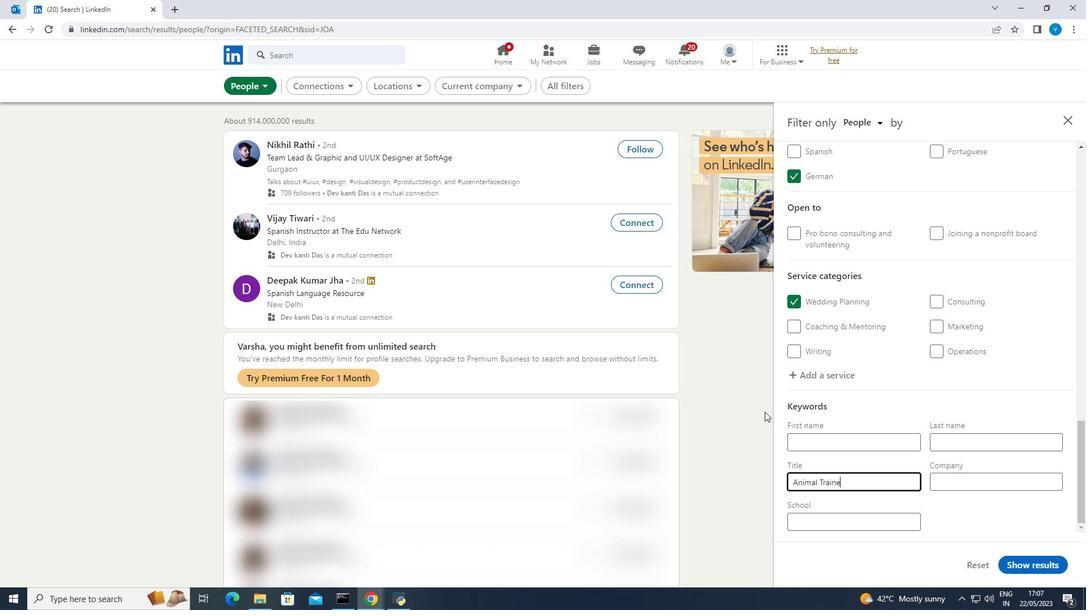 
Action: Mouse moved to (1008, 570)
Screenshot: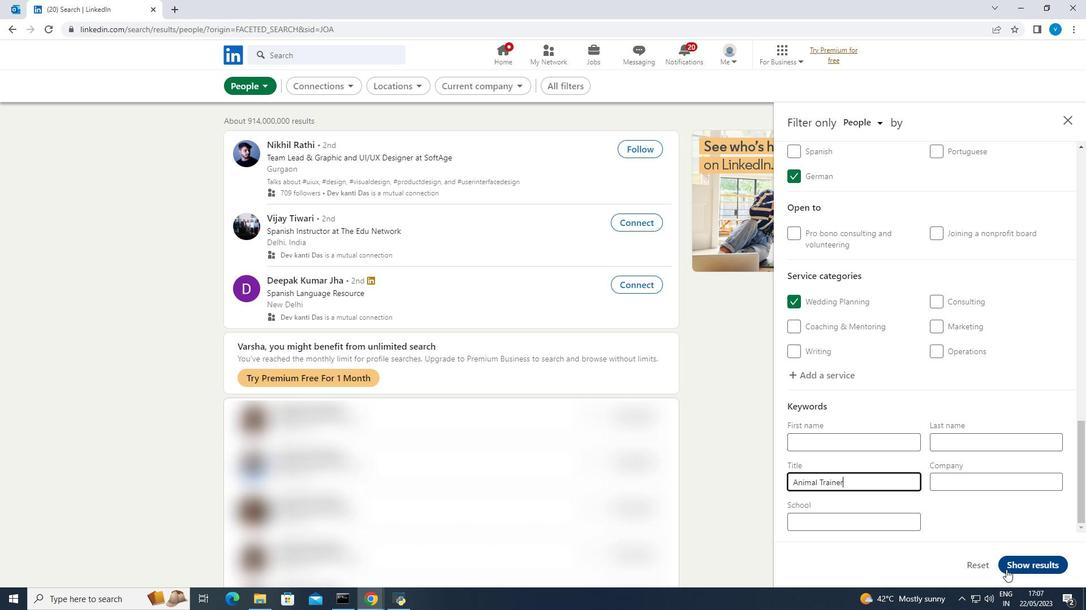 
Action: Mouse pressed left at (1008, 570)
Screenshot: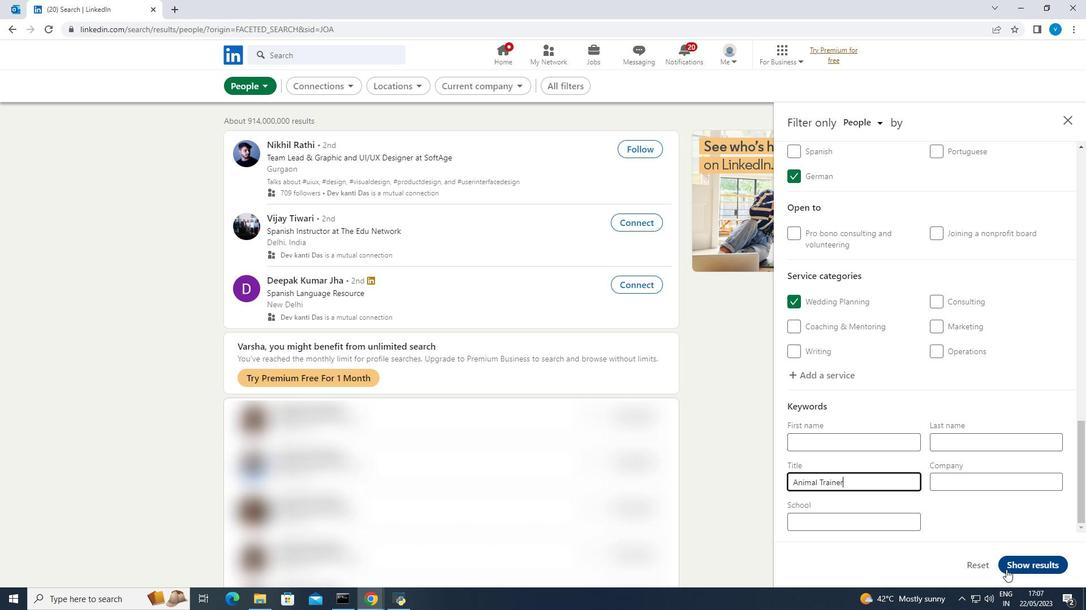 
Action: Mouse moved to (900, 452)
Screenshot: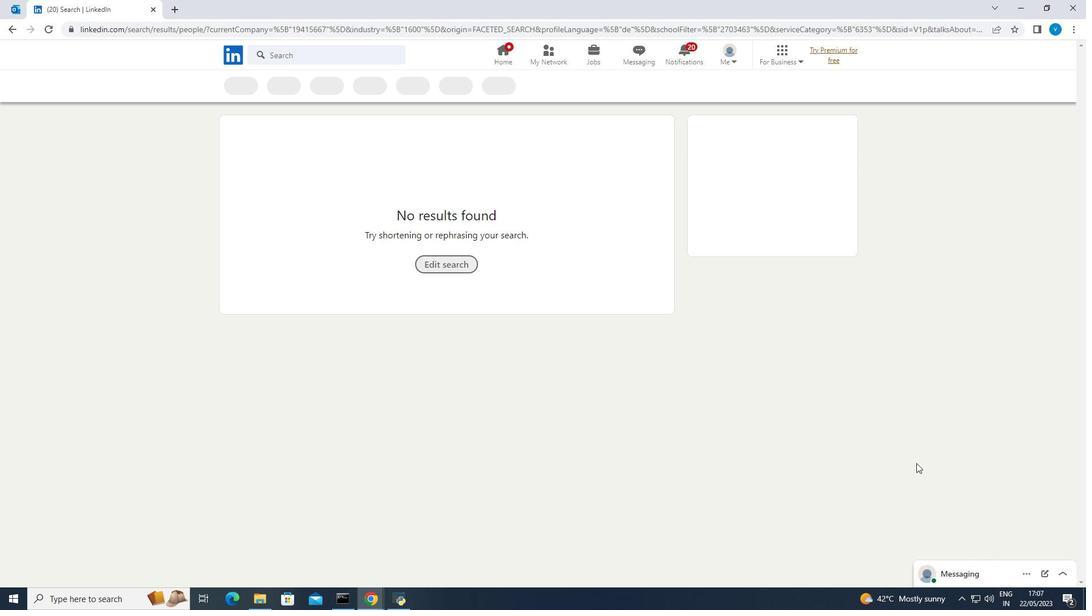 
